 Task: Search one way flight ticket for 2 adults, 2 infants in seat and 1 infant on lap in first from Sioux Falls: Joe Foss Field to Springfield: Abraham Lincoln Capital Airport on 5-2-2023. Choice of flights is Sun country airlines. Number of bags: 3 checked bags. Price is upto 65000. Outbound departure time preference is 13:45.
Action: Mouse moved to (289, 118)
Screenshot: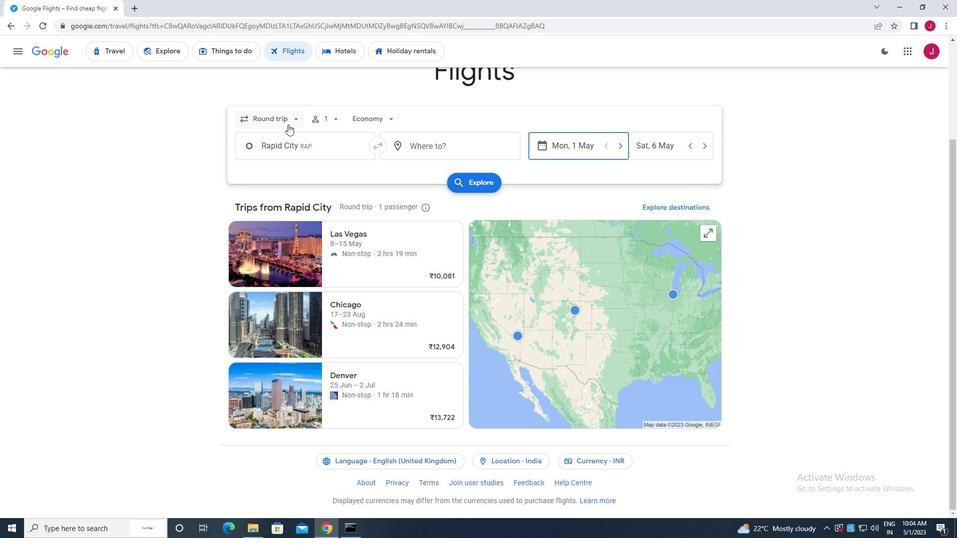 
Action: Mouse pressed left at (289, 118)
Screenshot: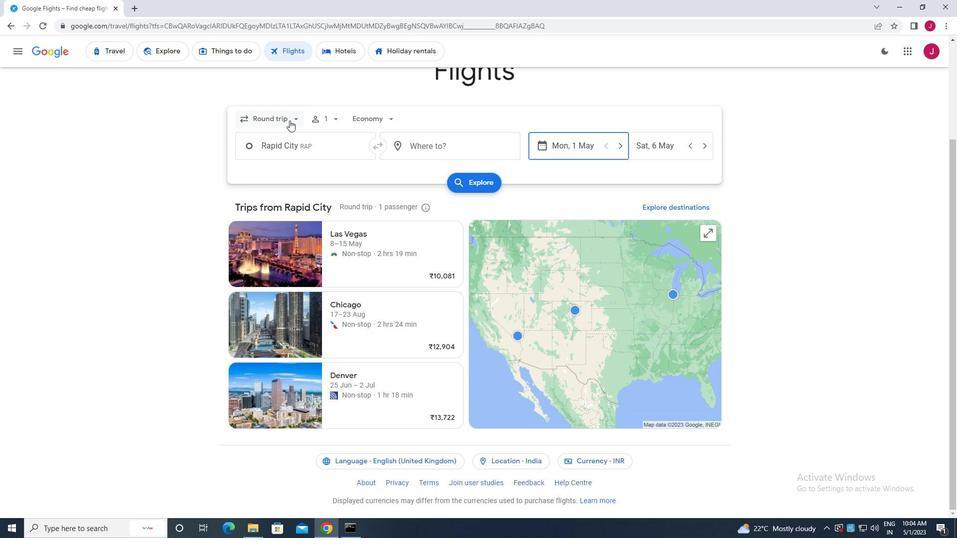 
Action: Mouse moved to (287, 163)
Screenshot: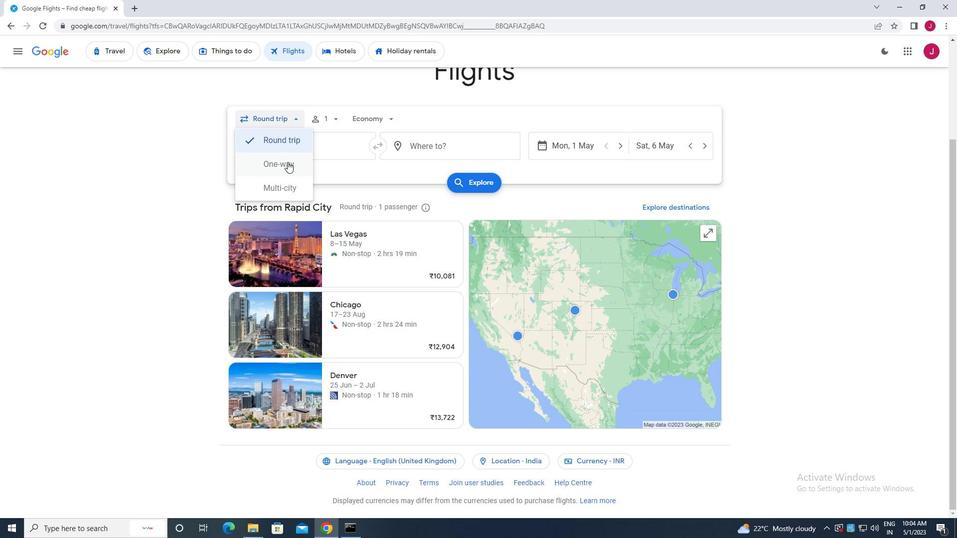 
Action: Mouse pressed left at (287, 163)
Screenshot: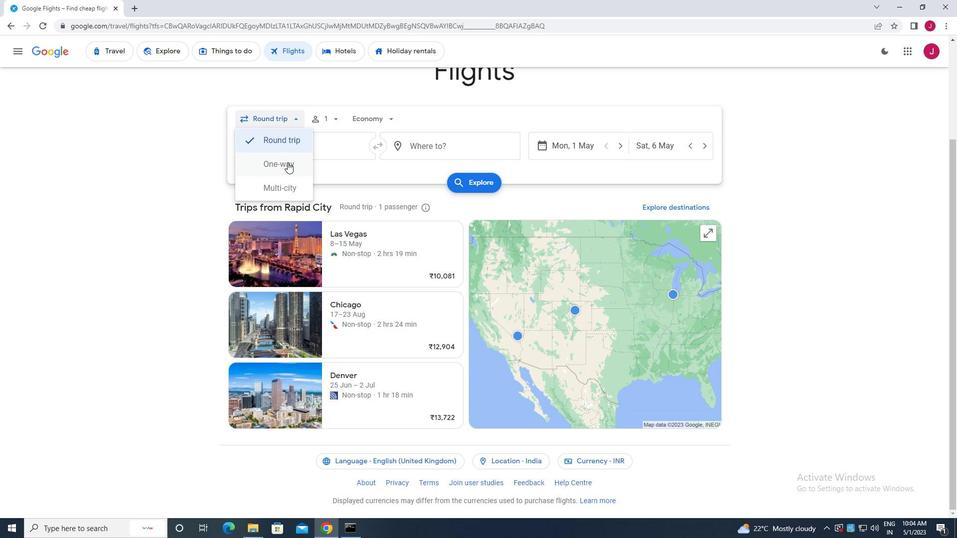 
Action: Mouse moved to (330, 115)
Screenshot: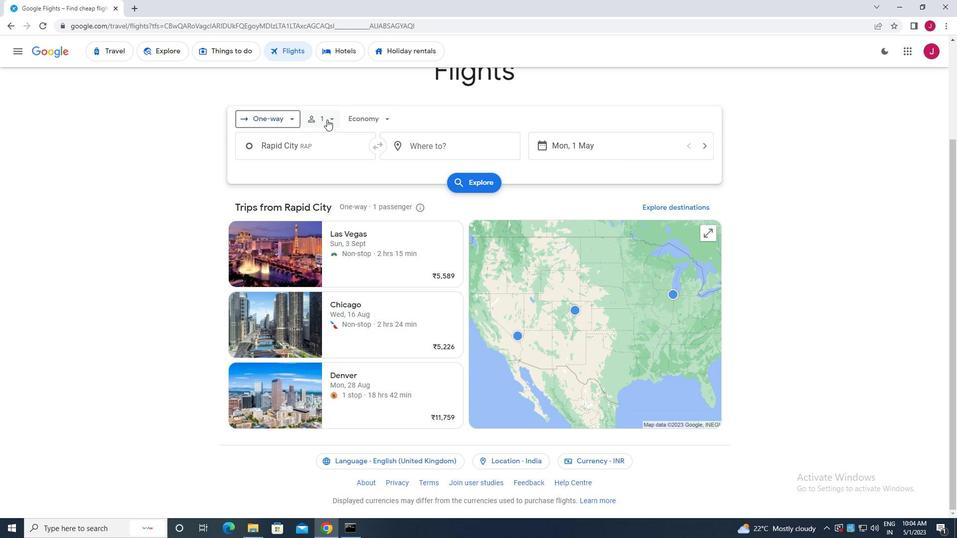 
Action: Mouse pressed left at (330, 115)
Screenshot: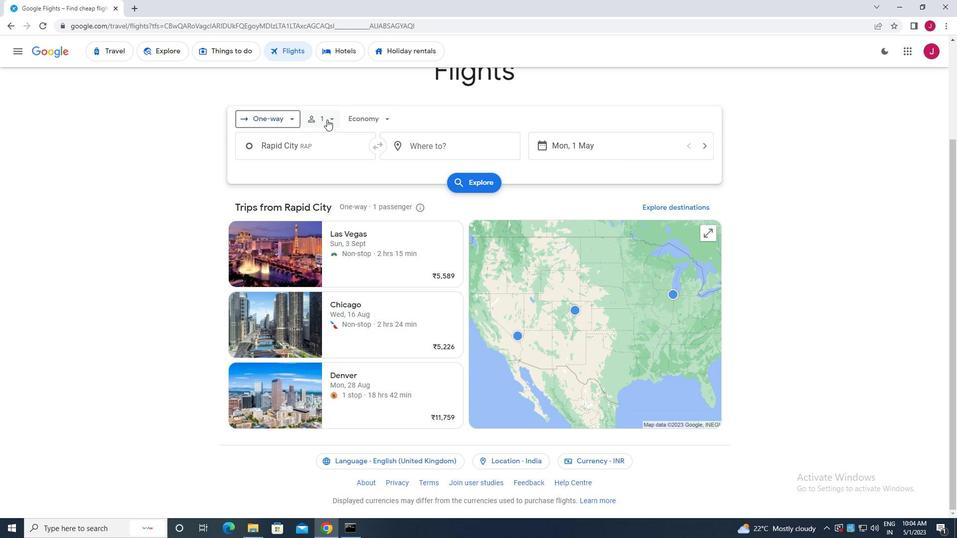 
Action: Mouse moved to (408, 146)
Screenshot: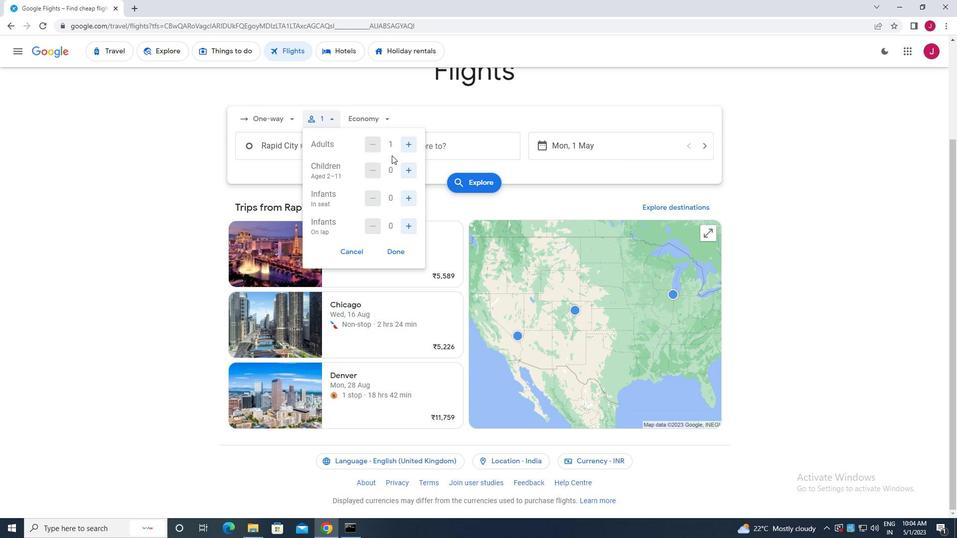 
Action: Mouse pressed left at (408, 146)
Screenshot: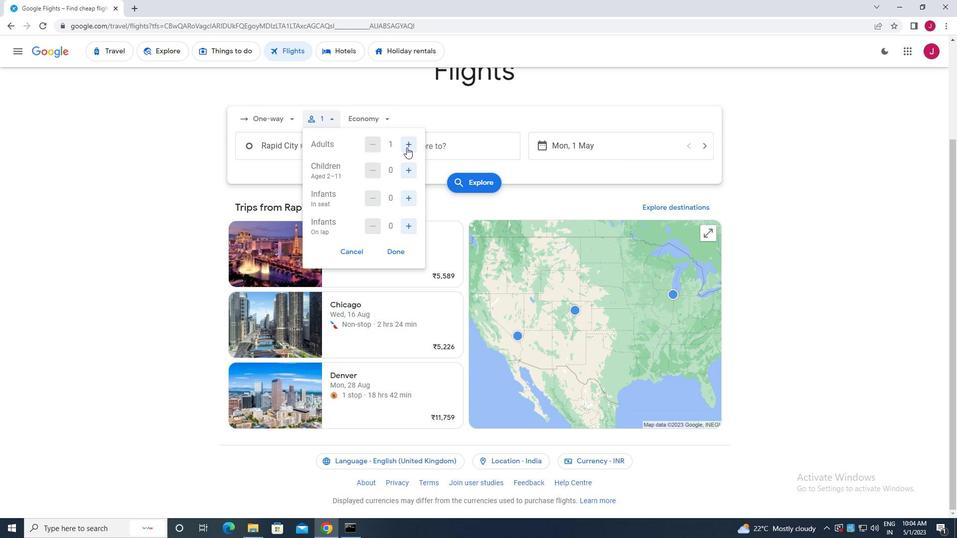 
Action: Mouse moved to (404, 199)
Screenshot: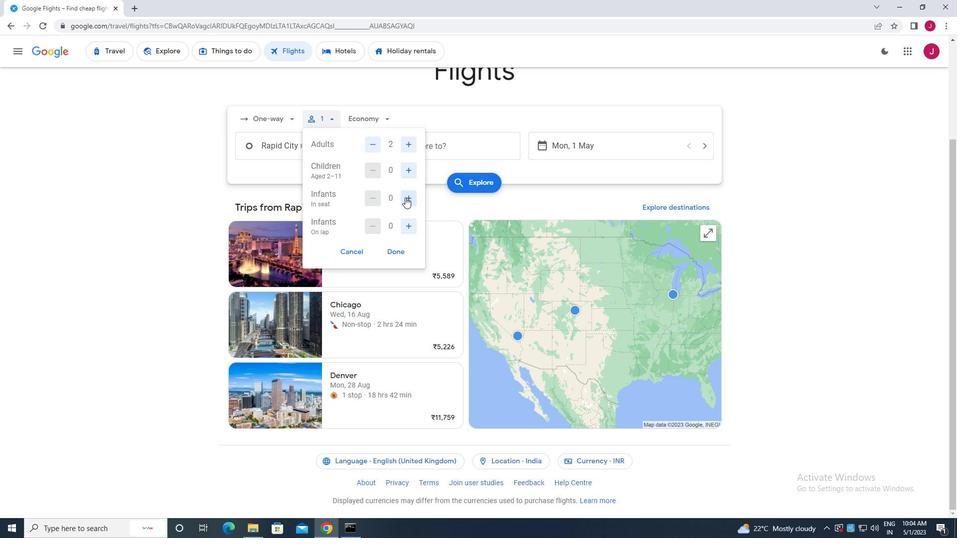 
Action: Mouse pressed left at (404, 199)
Screenshot: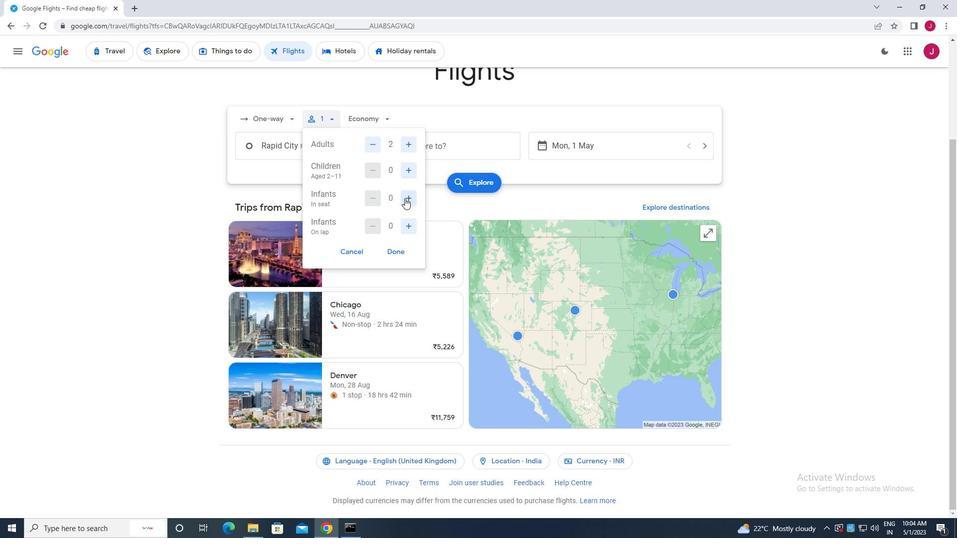 
Action: Mouse pressed left at (404, 199)
Screenshot: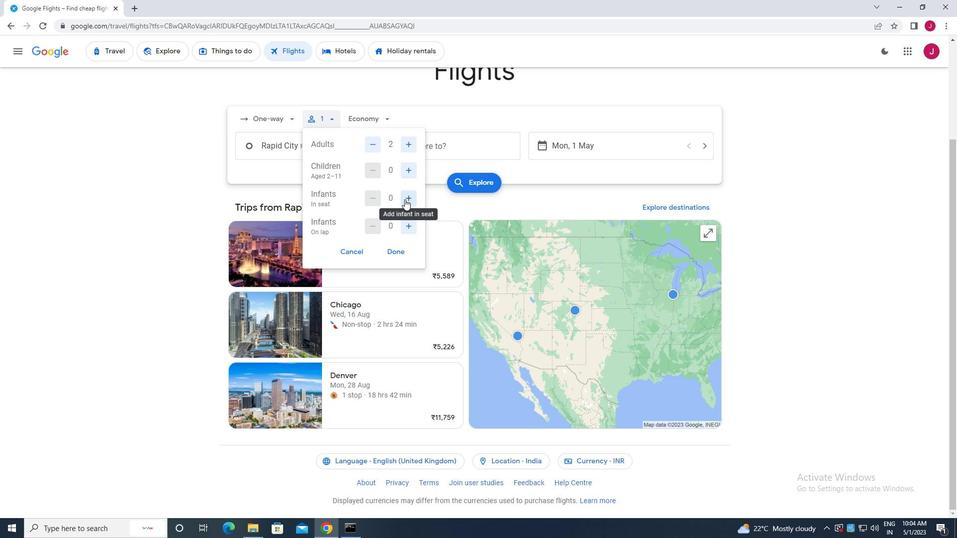 
Action: Mouse moved to (404, 226)
Screenshot: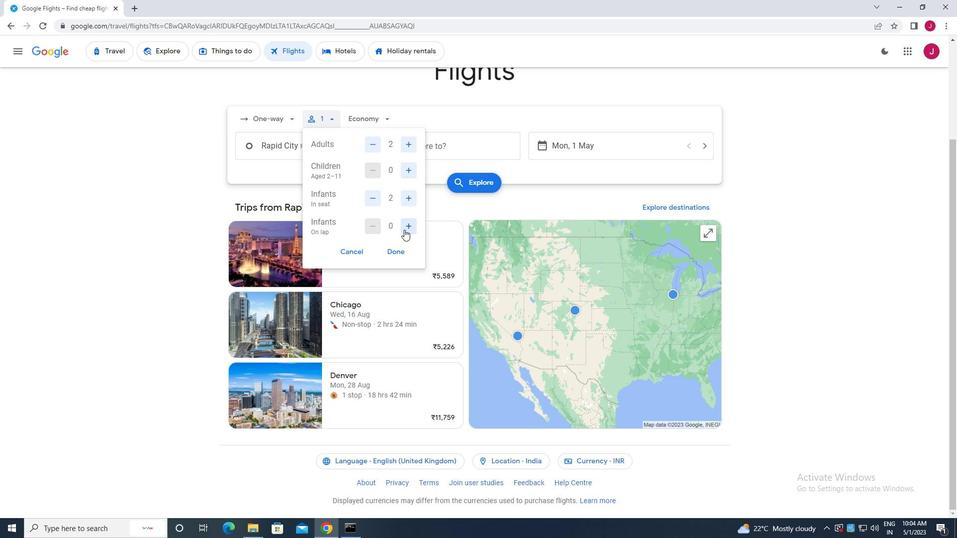 
Action: Mouse pressed left at (404, 226)
Screenshot: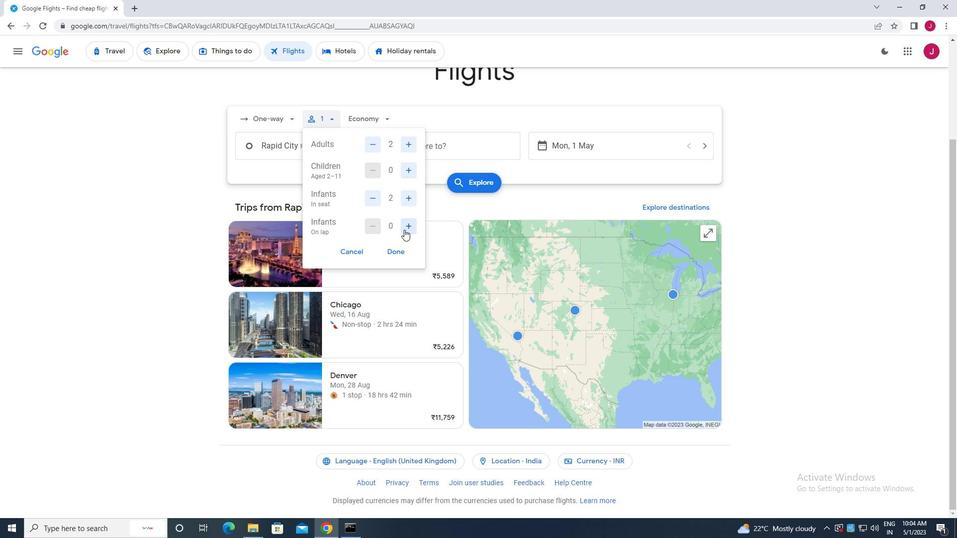 
Action: Mouse moved to (397, 251)
Screenshot: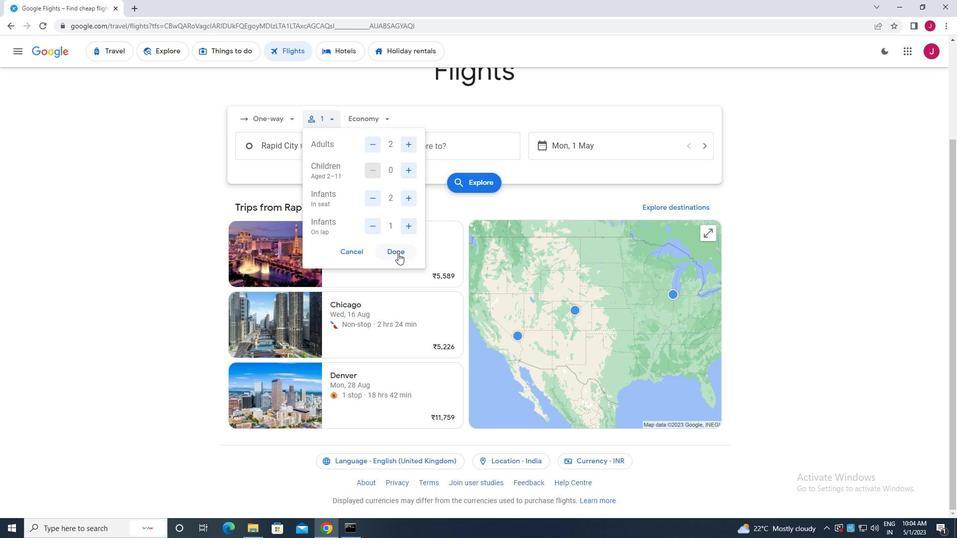 
Action: Mouse pressed left at (397, 251)
Screenshot: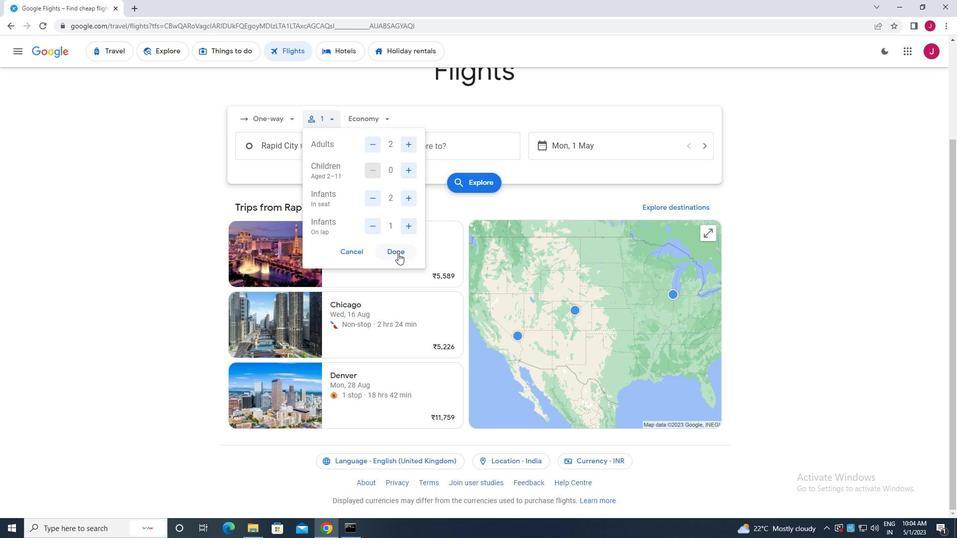 
Action: Mouse moved to (379, 116)
Screenshot: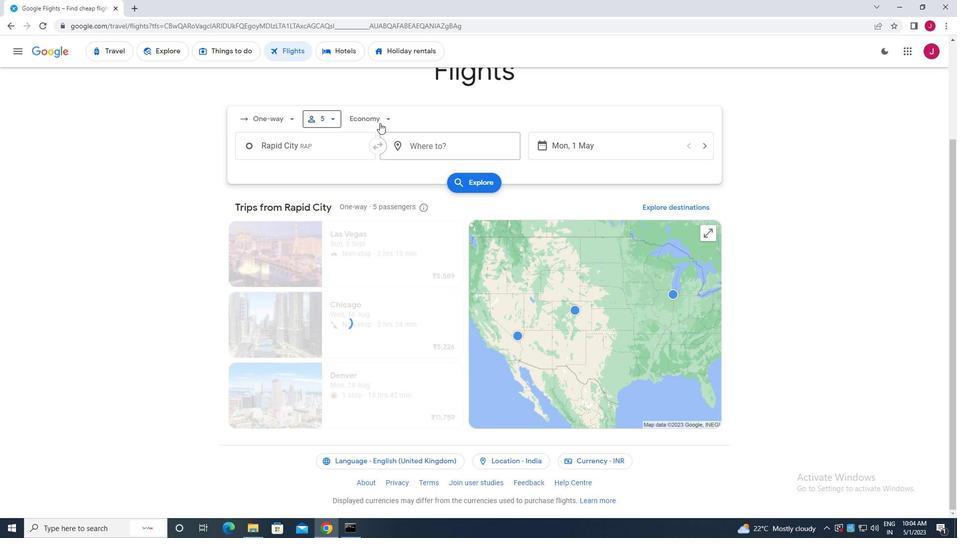 
Action: Mouse pressed left at (379, 116)
Screenshot: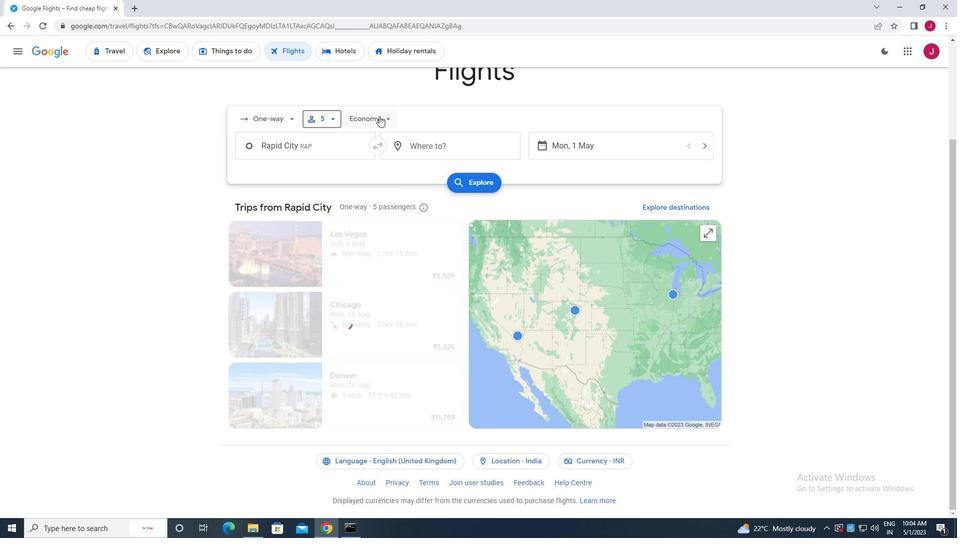 
Action: Mouse moved to (385, 210)
Screenshot: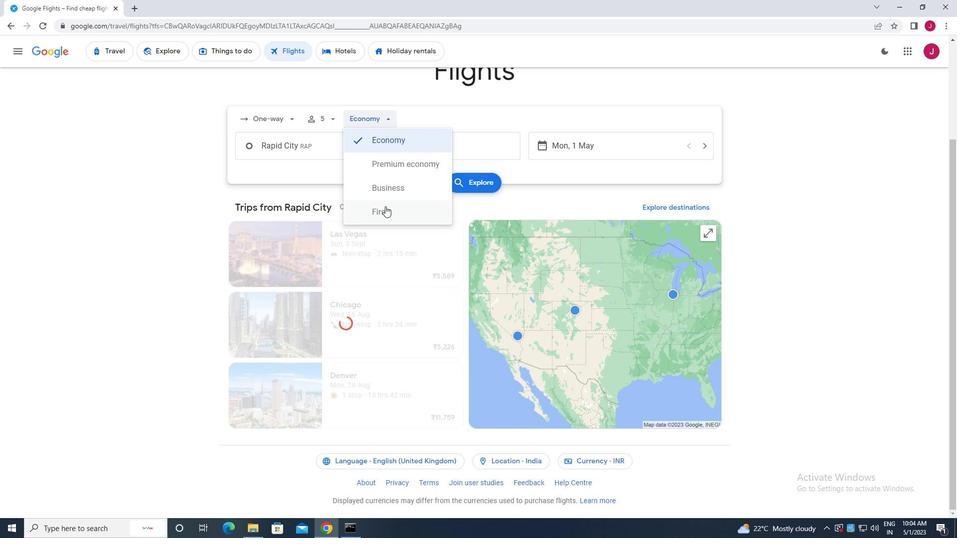 
Action: Mouse pressed left at (385, 210)
Screenshot: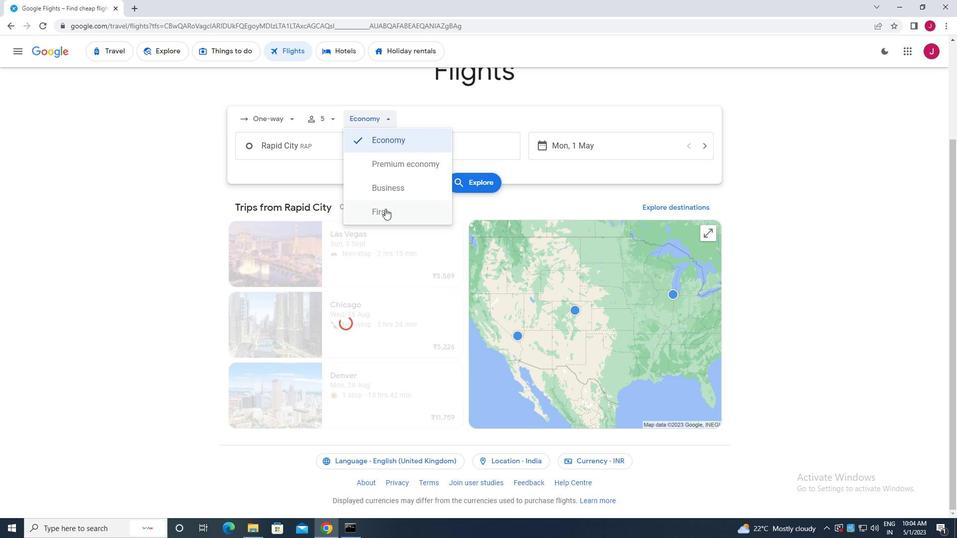 
Action: Mouse moved to (328, 148)
Screenshot: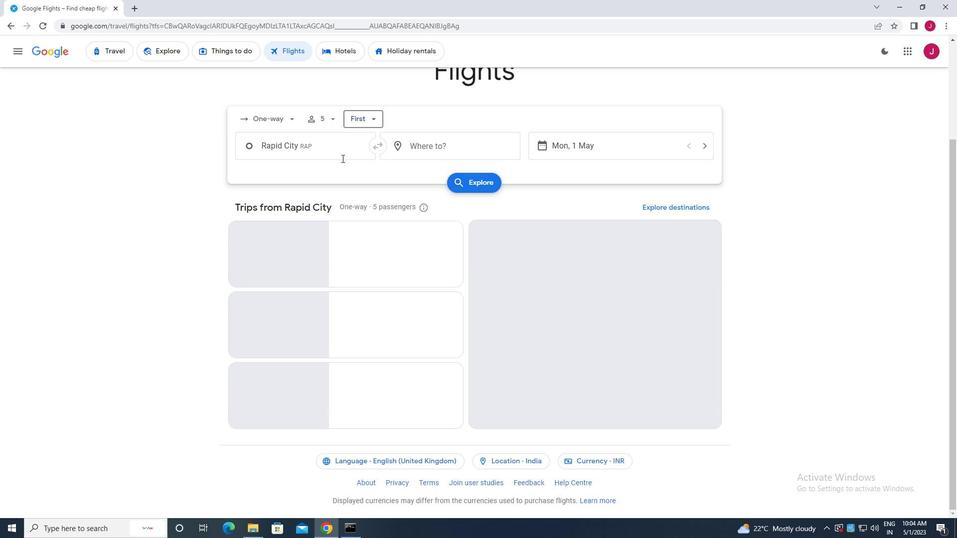 
Action: Mouse pressed left at (328, 148)
Screenshot: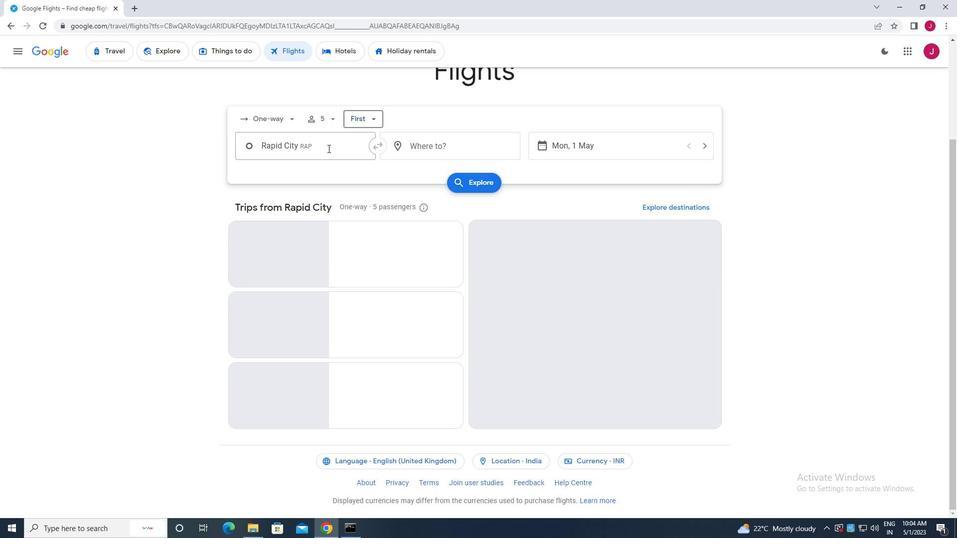 
Action: Key pressed joe<Key.space>foss
Screenshot: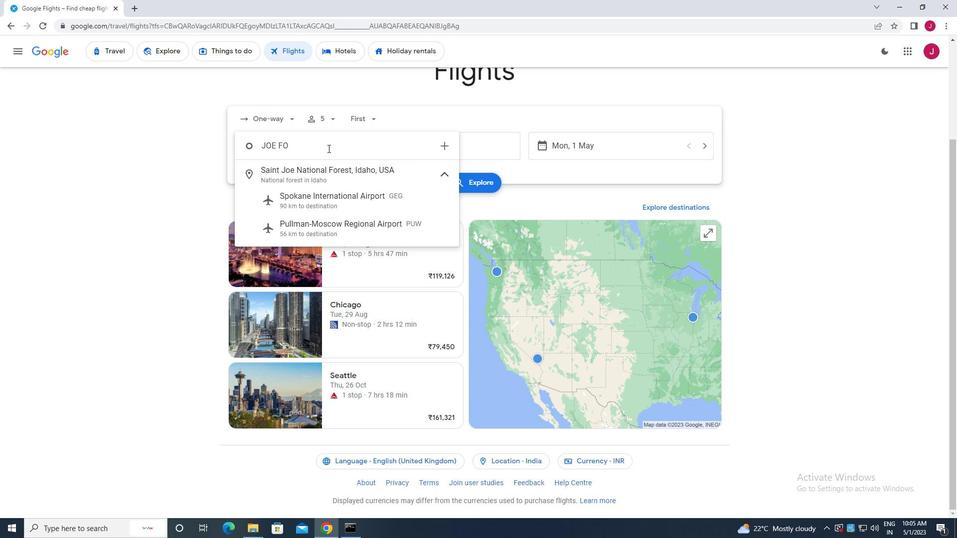 
Action: Mouse moved to (328, 148)
Screenshot: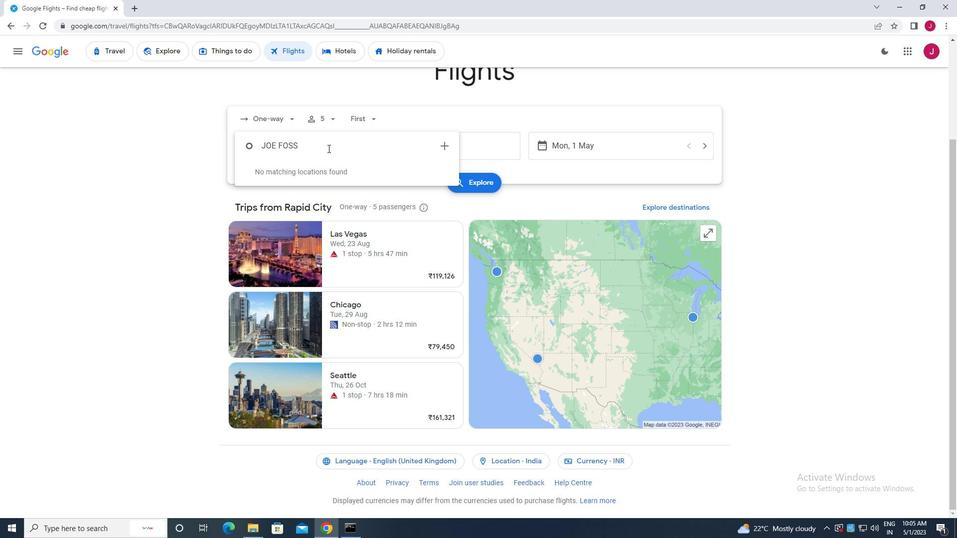 
Action: Key pressed <Key.backspace><Key.backspace><Key.backspace><Key.backspace><Key.backspace><Key.backspace><Key.backspace><Key.backspace>sioux
Screenshot: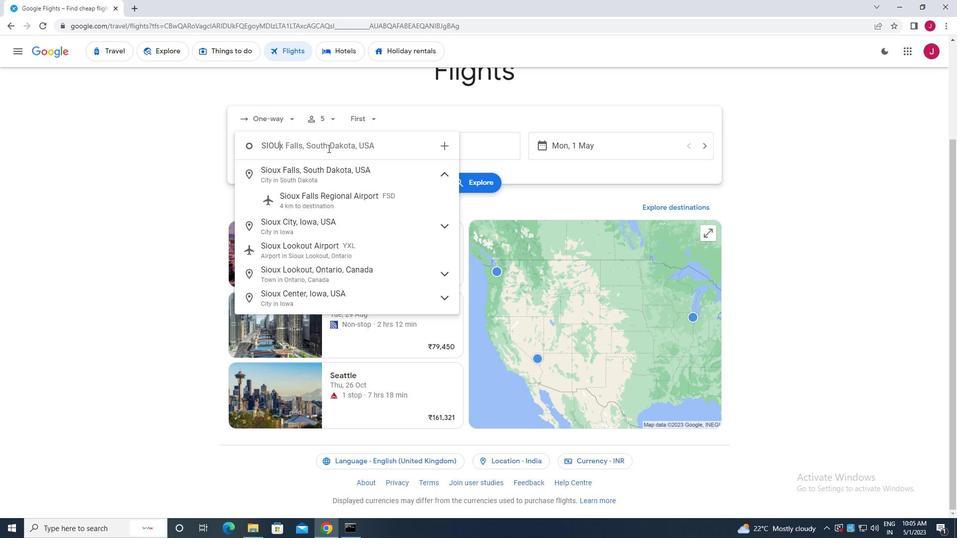 
Action: Mouse moved to (341, 201)
Screenshot: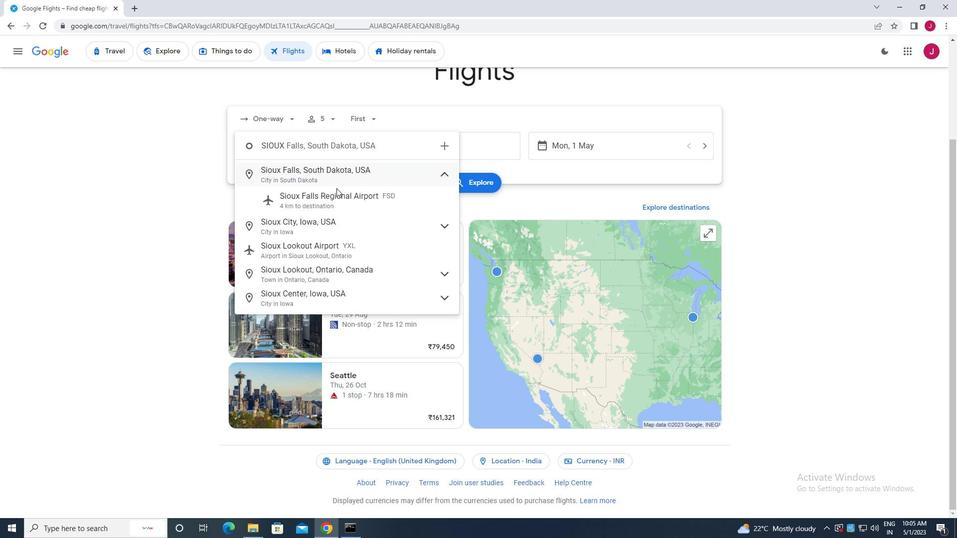 
Action: Mouse pressed left at (341, 201)
Screenshot: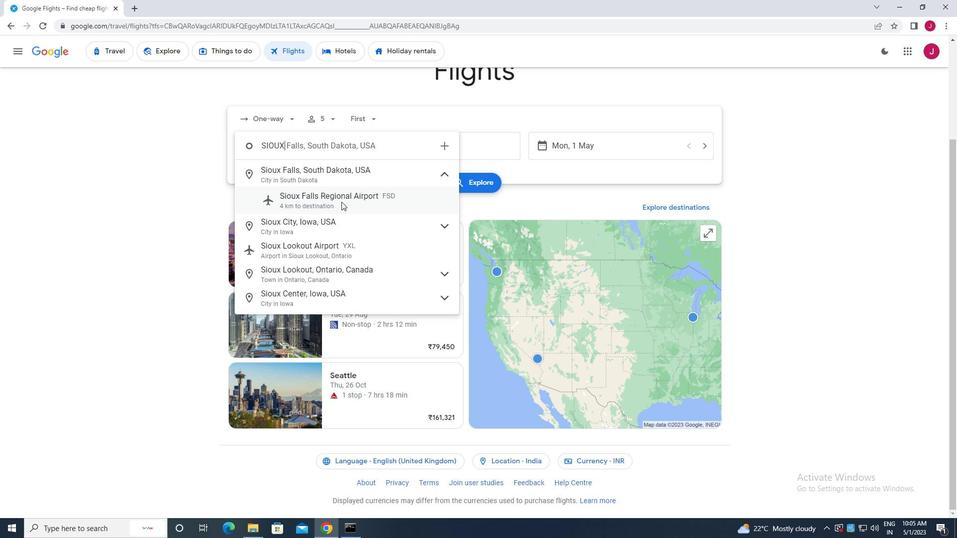 
Action: Mouse moved to (447, 149)
Screenshot: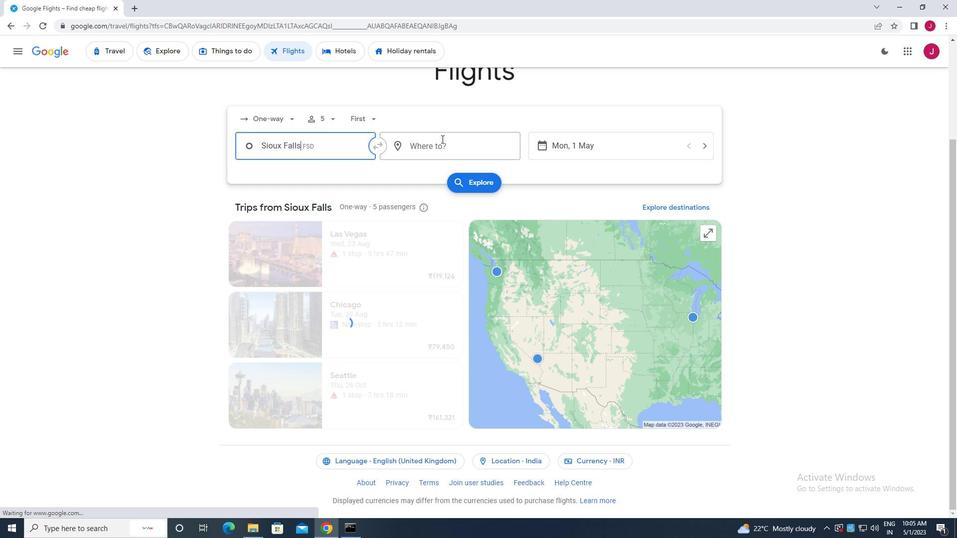 
Action: Mouse pressed left at (447, 149)
Screenshot: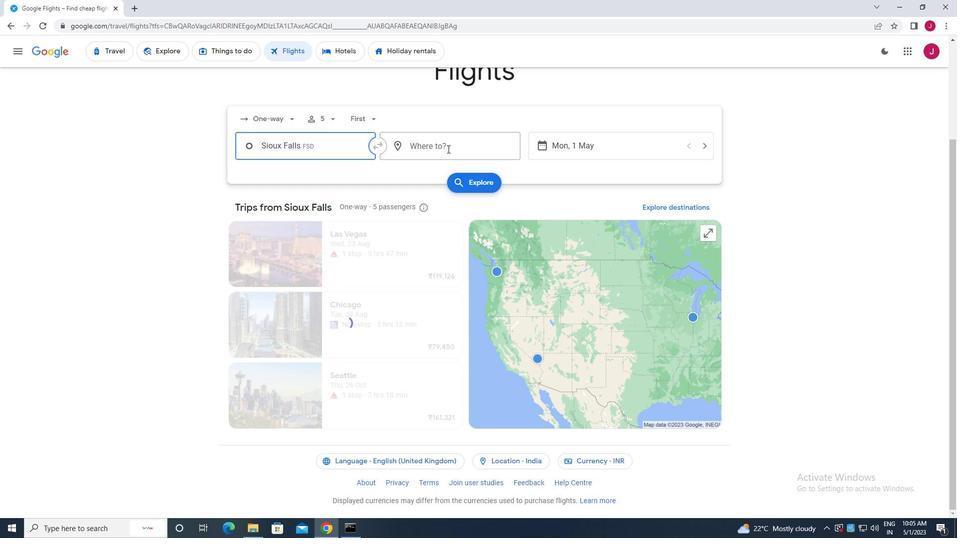 
Action: Mouse moved to (447, 148)
Screenshot: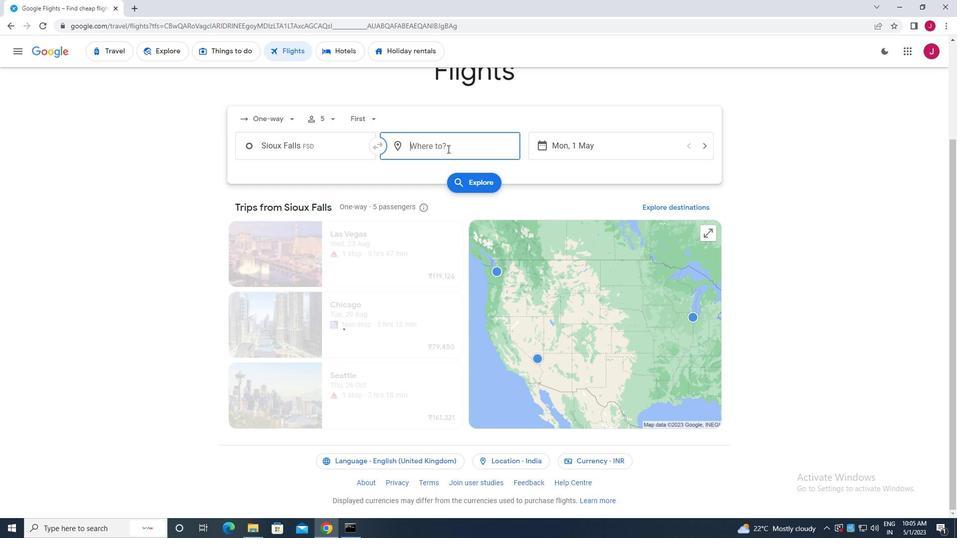
Action: Key pressed springf
Screenshot: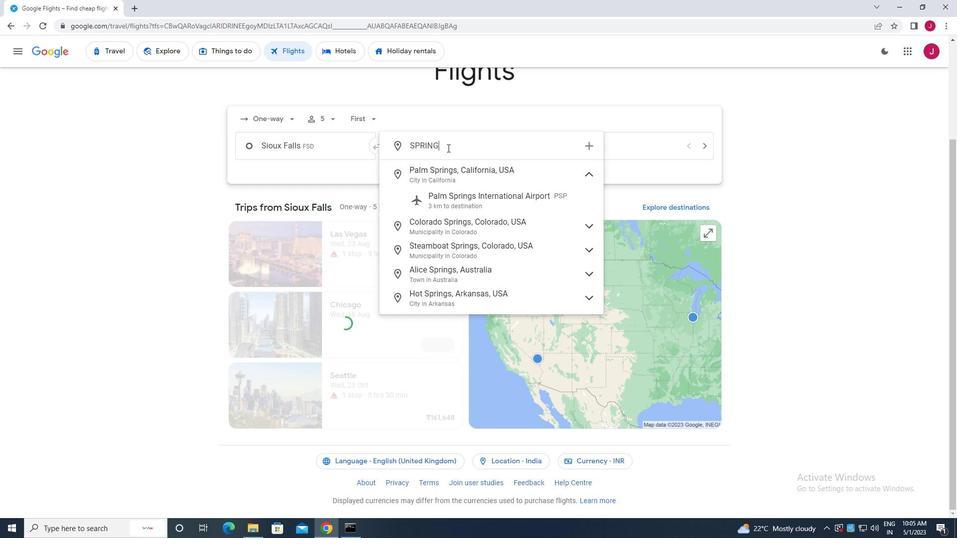 
Action: Mouse moved to (481, 229)
Screenshot: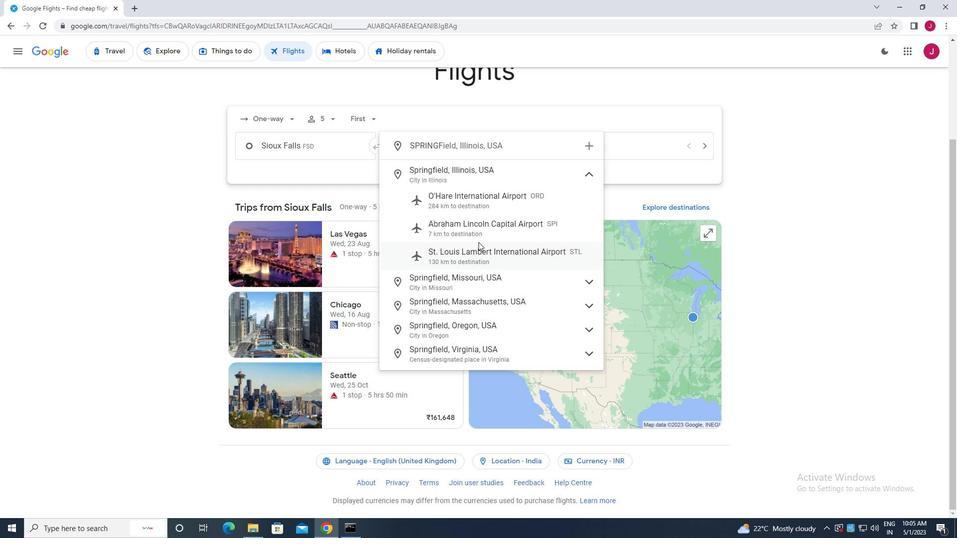 
Action: Mouse pressed left at (481, 229)
Screenshot: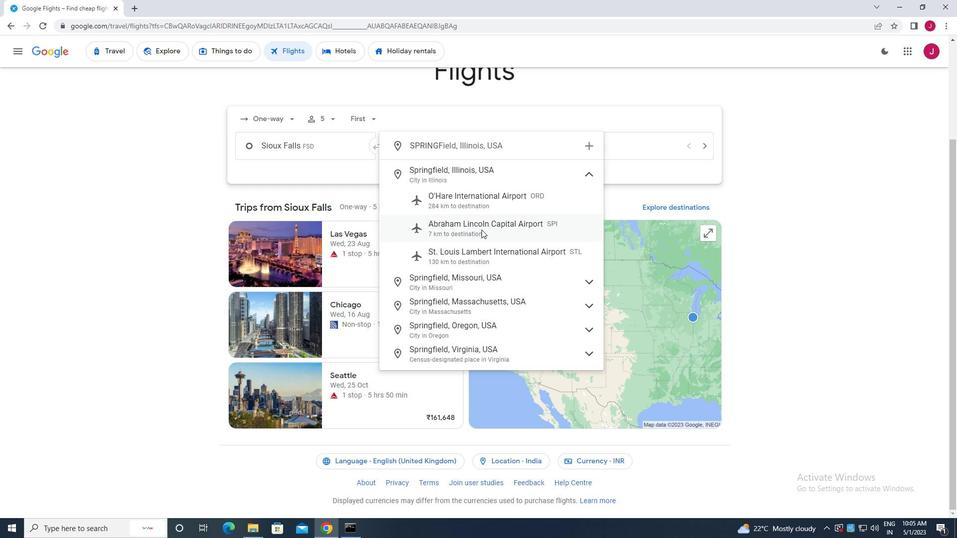 
Action: Mouse moved to (583, 152)
Screenshot: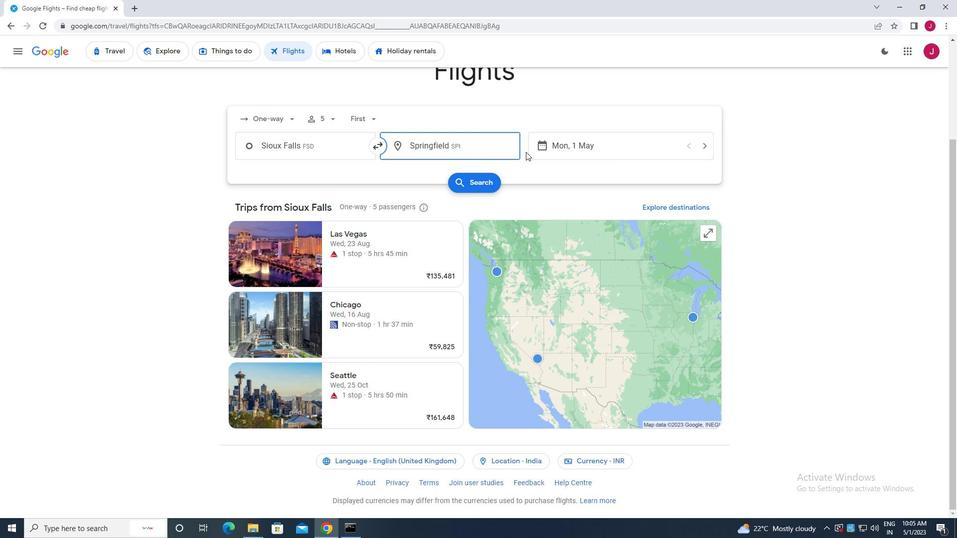 
Action: Mouse pressed left at (583, 152)
Screenshot: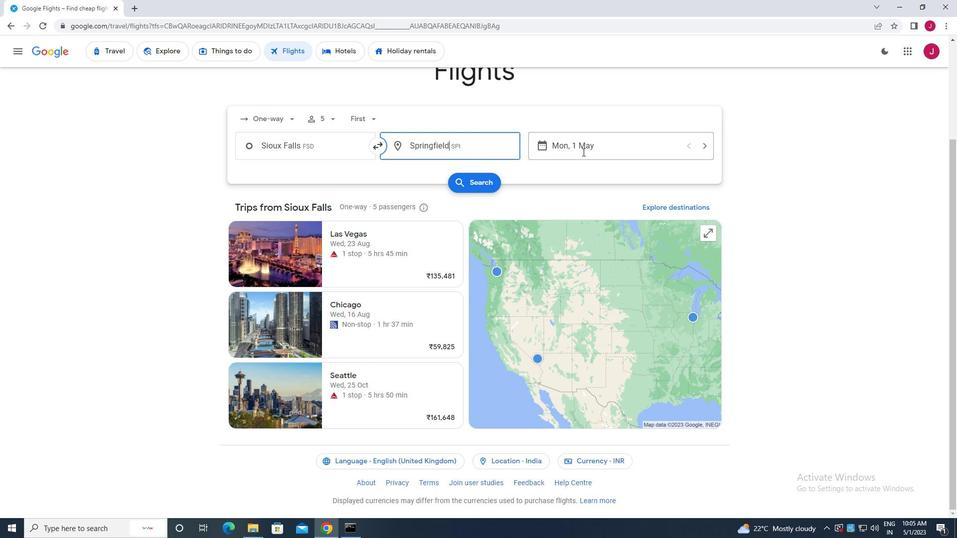 
Action: Mouse moved to (411, 226)
Screenshot: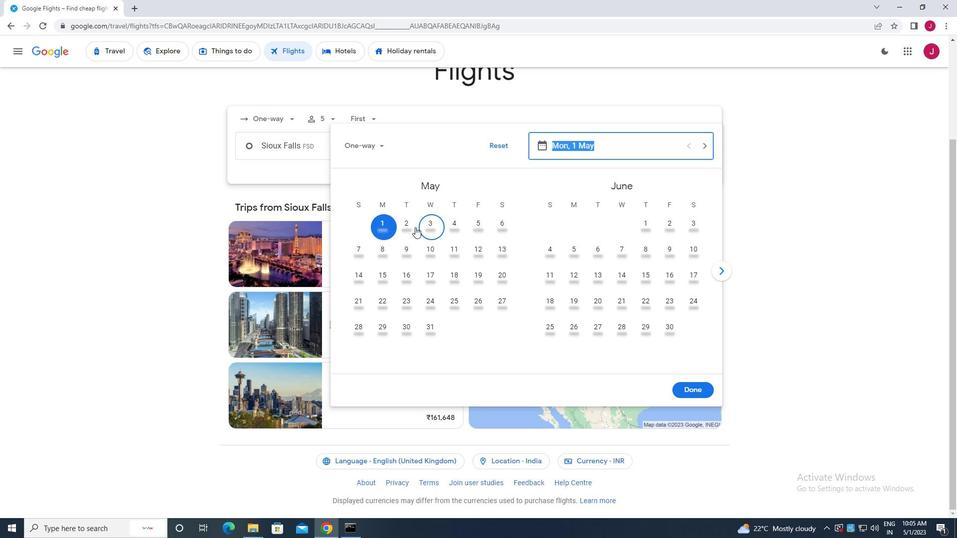 
Action: Mouse pressed left at (411, 226)
Screenshot: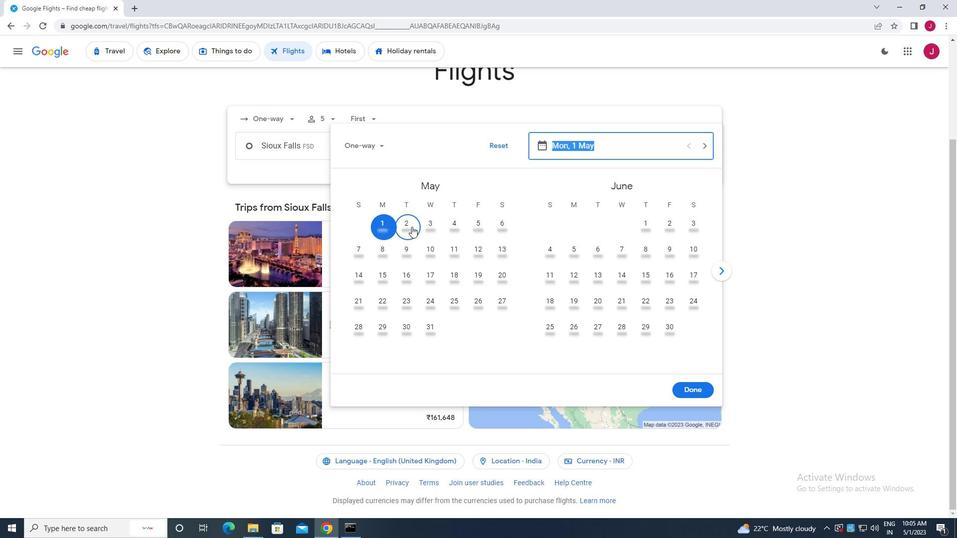 
Action: Mouse moved to (696, 391)
Screenshot: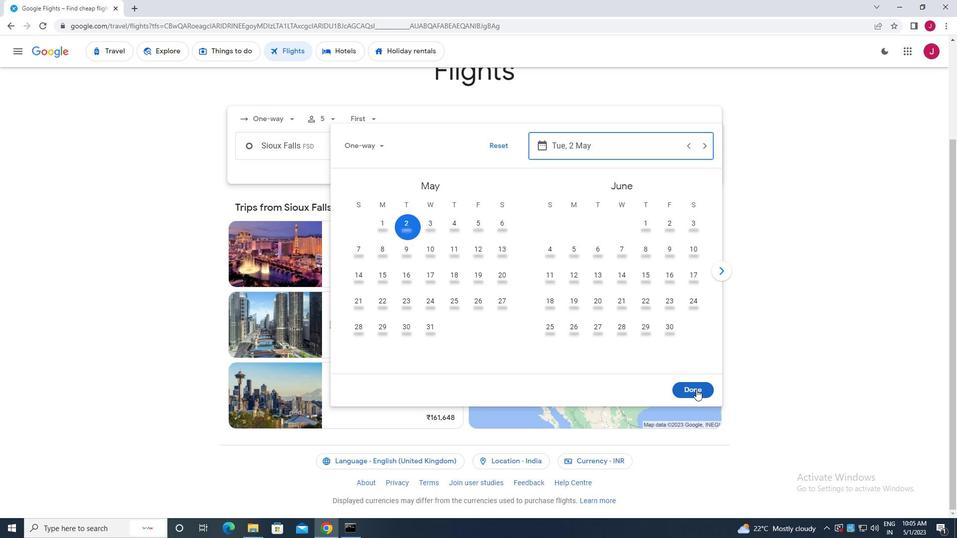 
Action: Mouse pressed left at (696, 391)
Screenshot: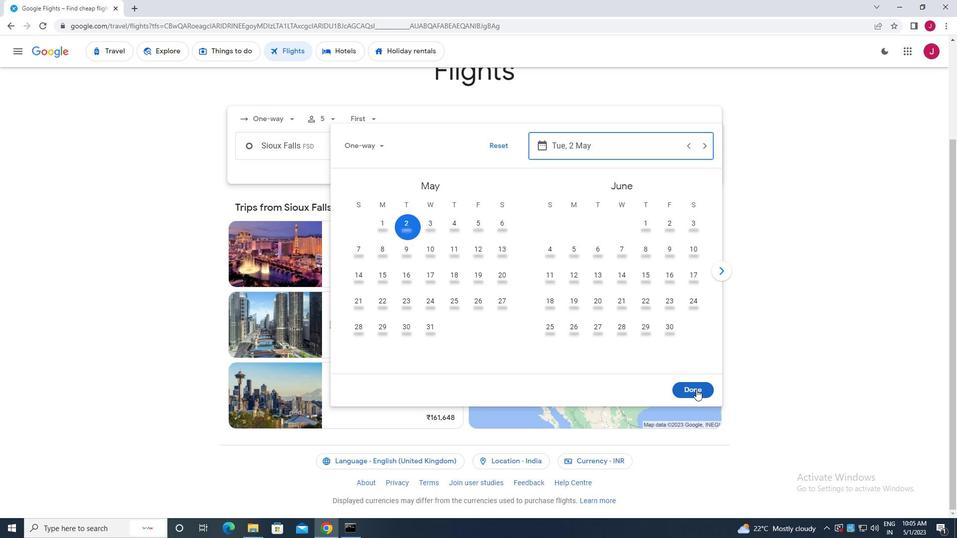 
Action: Mouse moved to (471, 183)
Screenshot: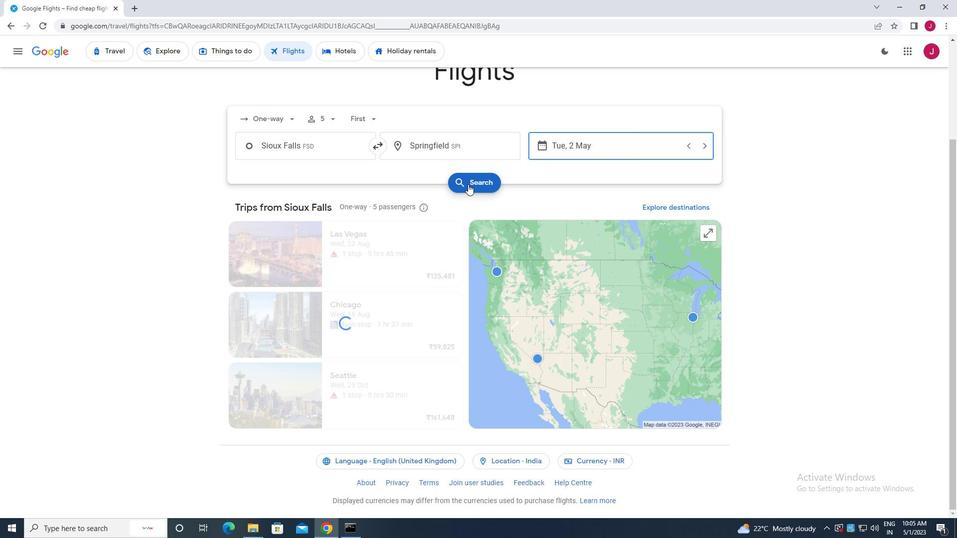 
Action: Mouse pressed left at (471, 183)
Screenshot: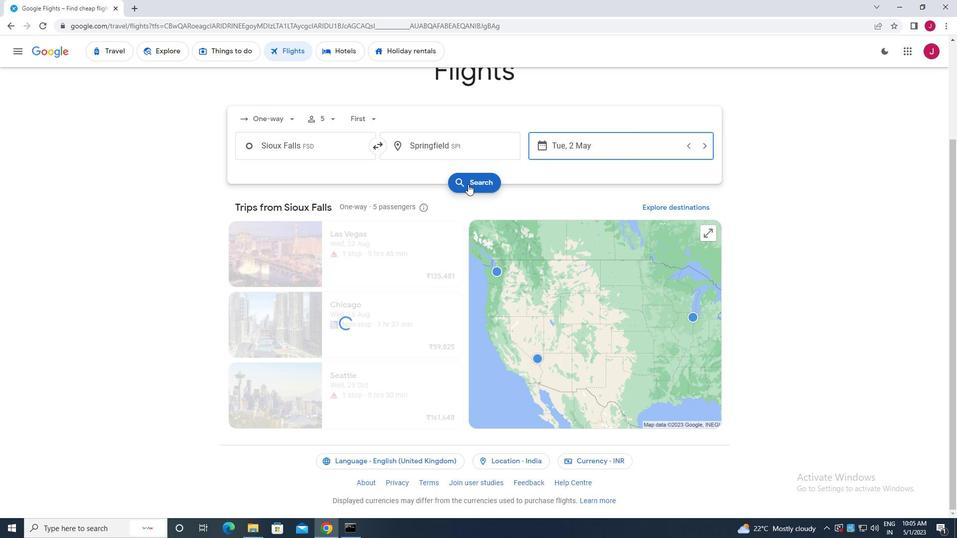 
Action: Mouse moved to (256, 142)
Screenshot: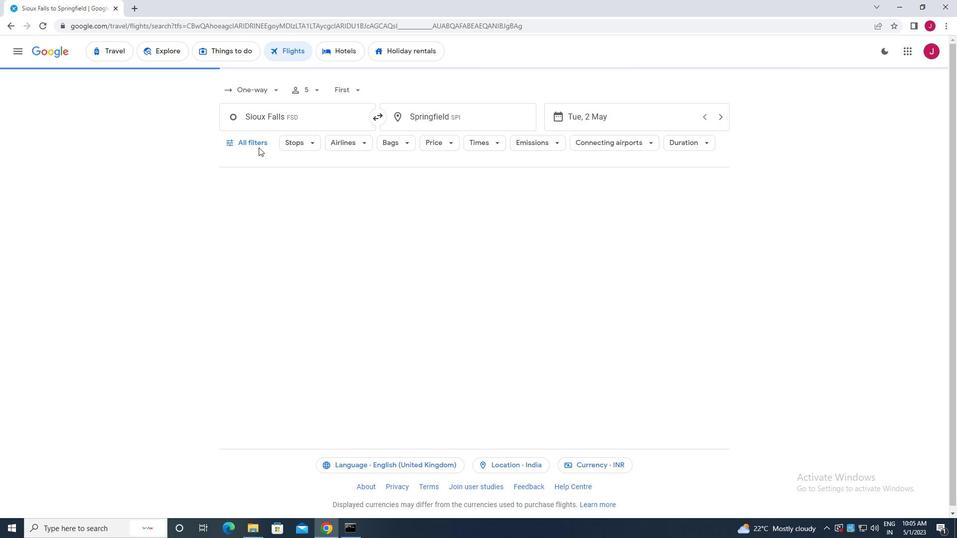 
Action: Mouse pressed left at (256, 142)
Screenshot: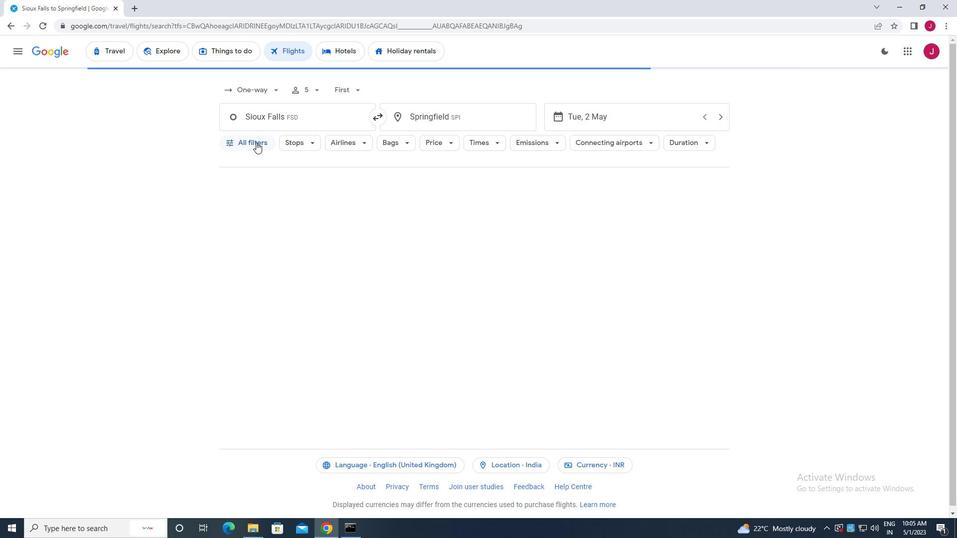 
Action: Mouse moved to (317, 244)
Screenshot: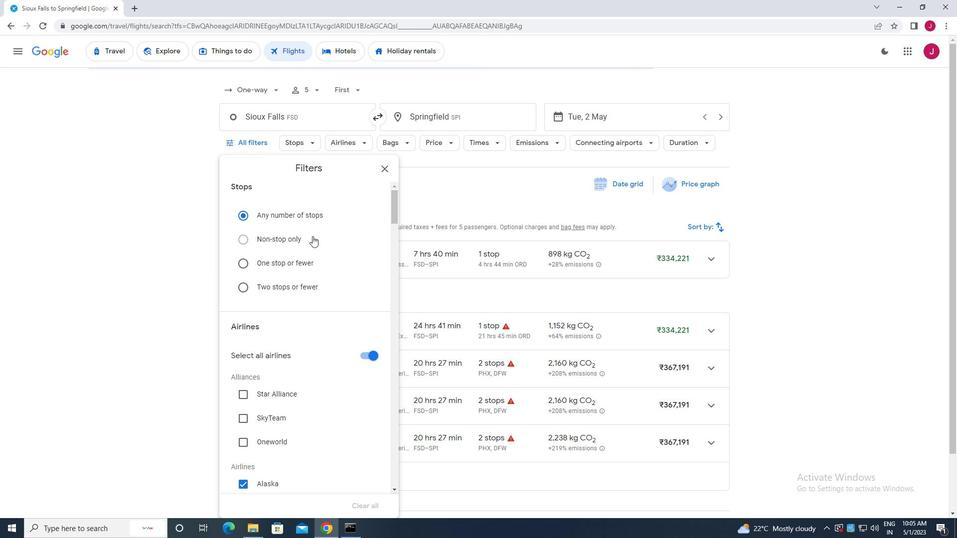 
Action: Mouse scrolled (317, 243) with delta (0, 0)
Screenshot: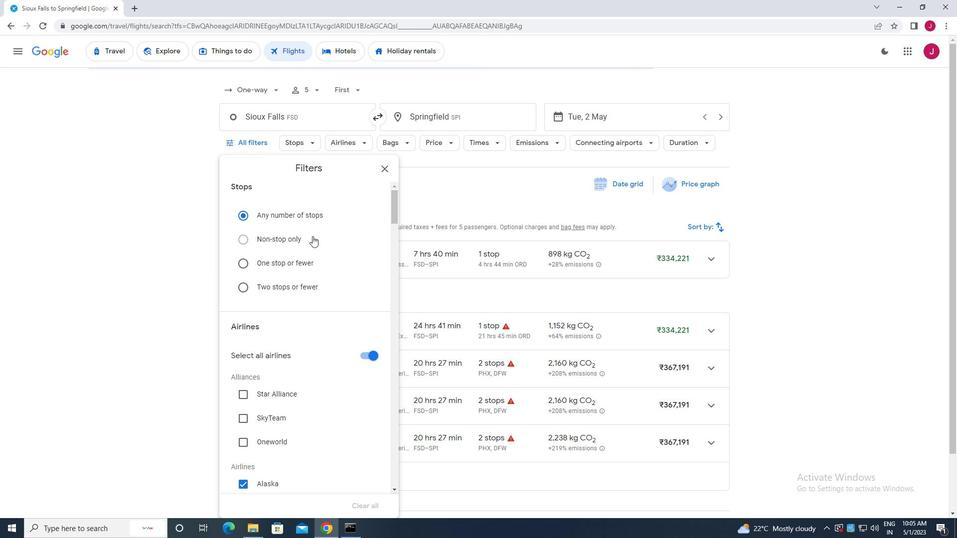
Action: Mouse scrolled (317, 243) with delta (0, 0)
Screenshot: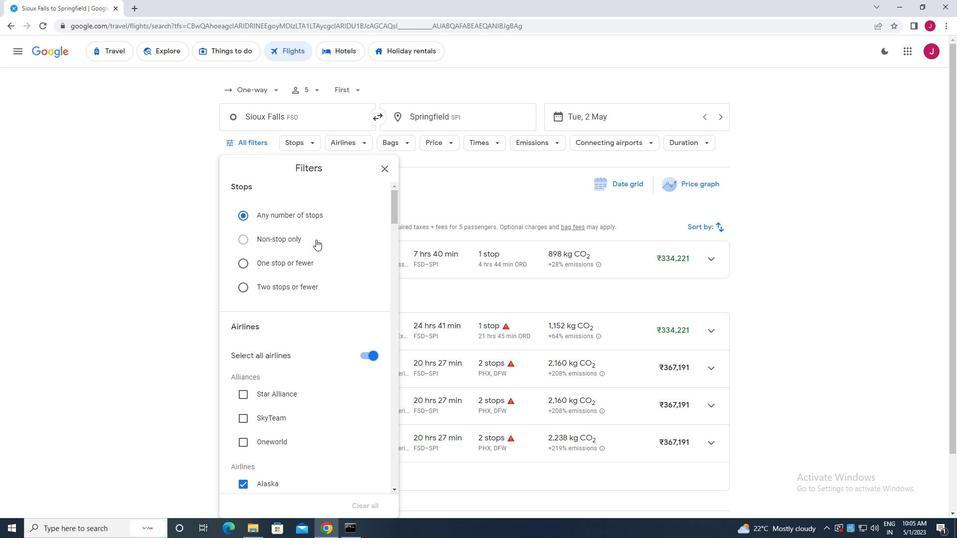 
Action: Mouse moved to (364, 257)
Screenshot: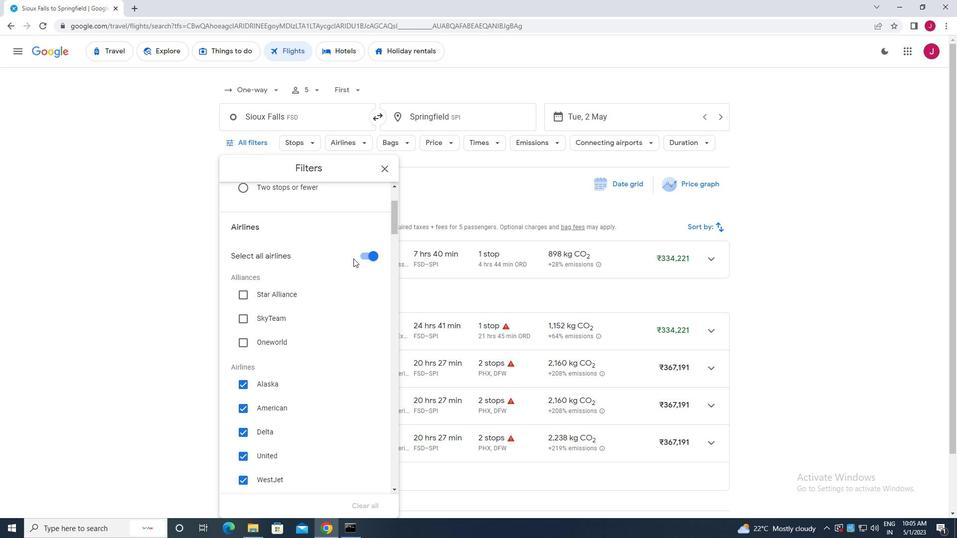 
Action: Mouse pressed left at (364, 257)
Screenshot: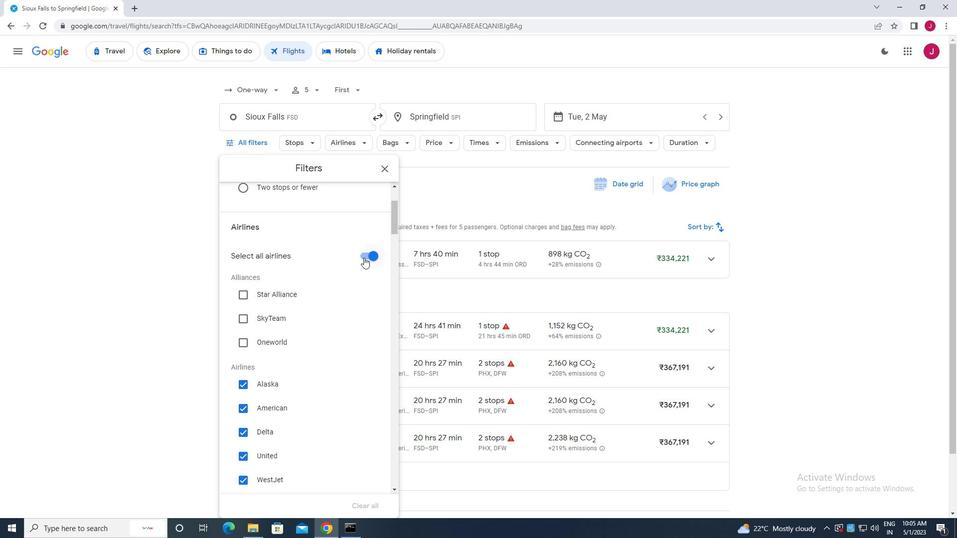 
Action: Mouse moved to (295, 284)
Screenshot: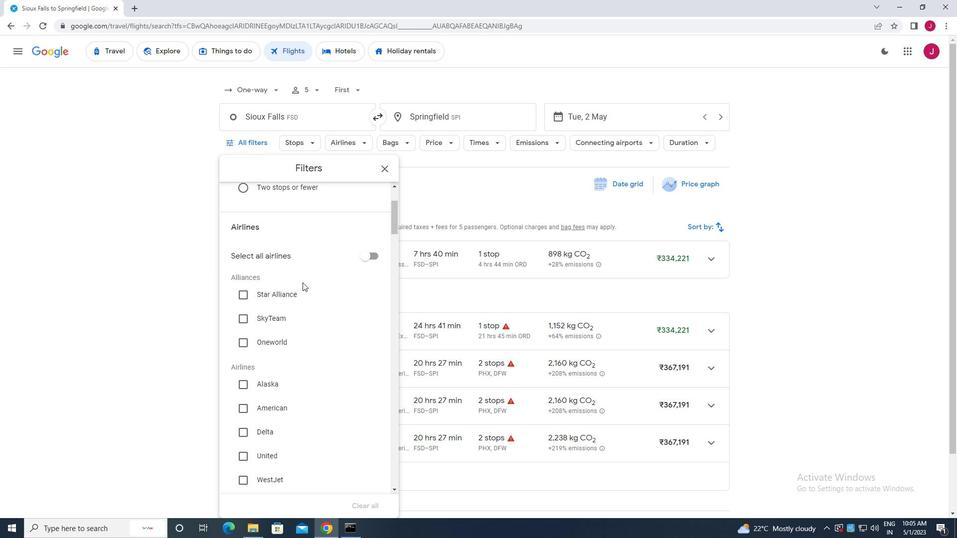 
Action: Mouse scrolled (295, 284) with delta (0, 0)
Screenshot: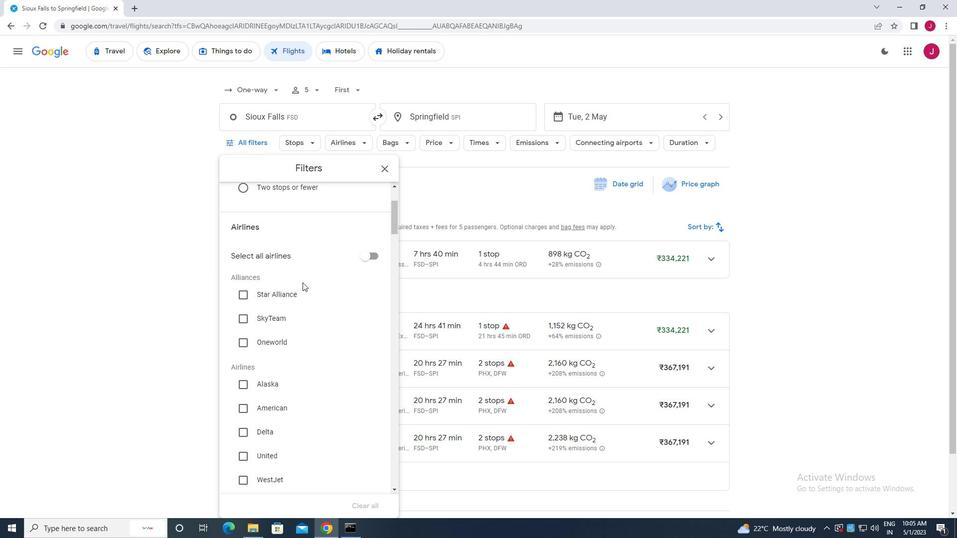 
Action: Mouse moved to (295, 284)
Screenshot: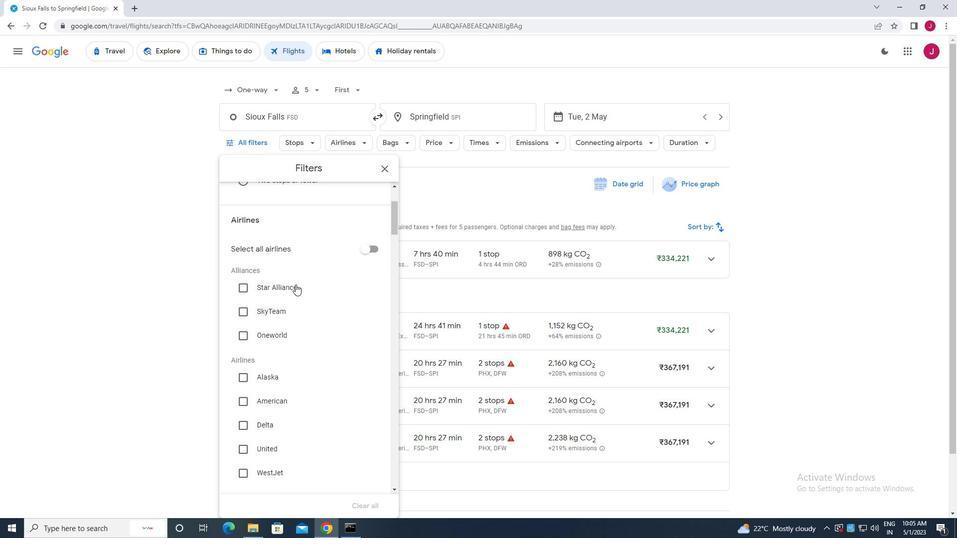 
Action: Mouse scrolled (295, 284) with delta (0, 0)
Screenshot: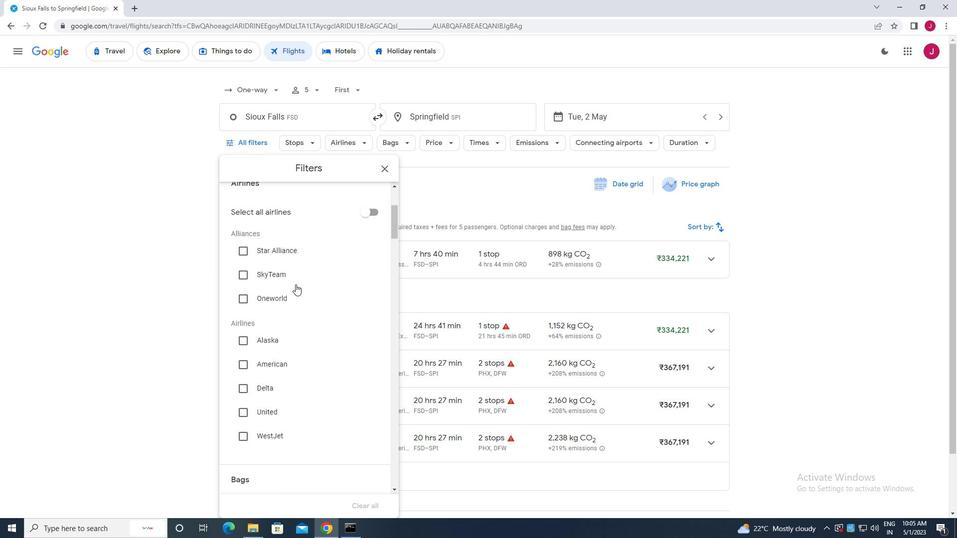 
Action: Mouse moved to (305, 235)
Screenshot: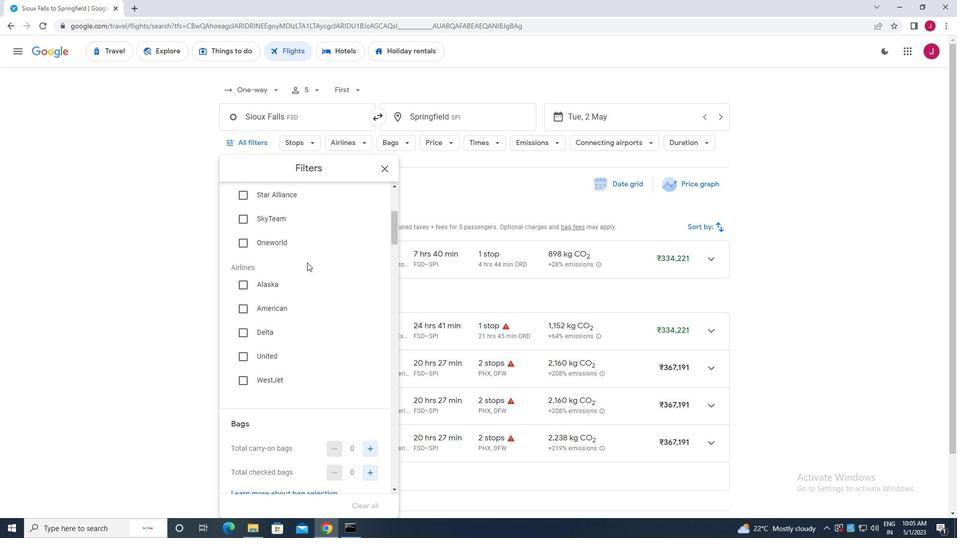 
Action: Mouse scrolled (305, 234) with delta (0, 0)
Screenshot: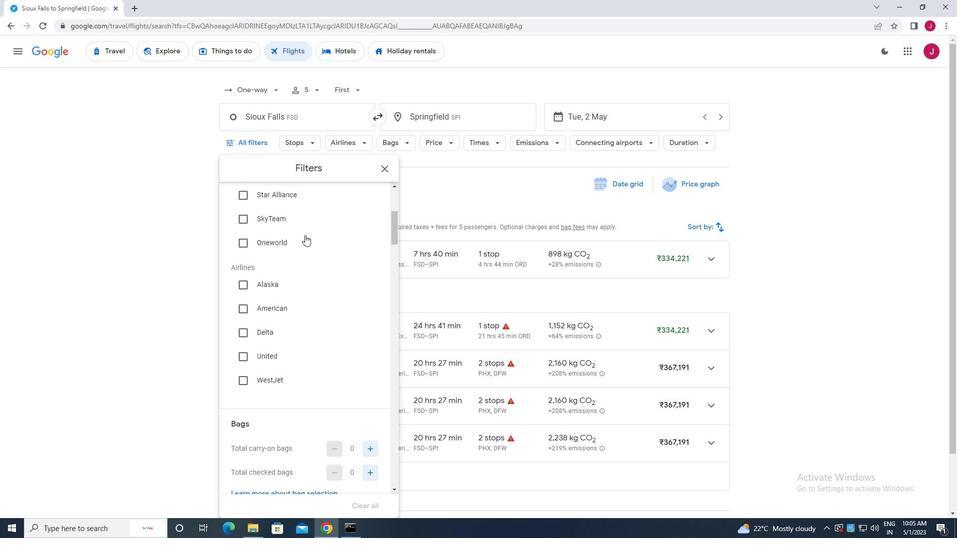 
Action: Mouse scrolled (305, 234) with delta (0, 0)
Screenshot: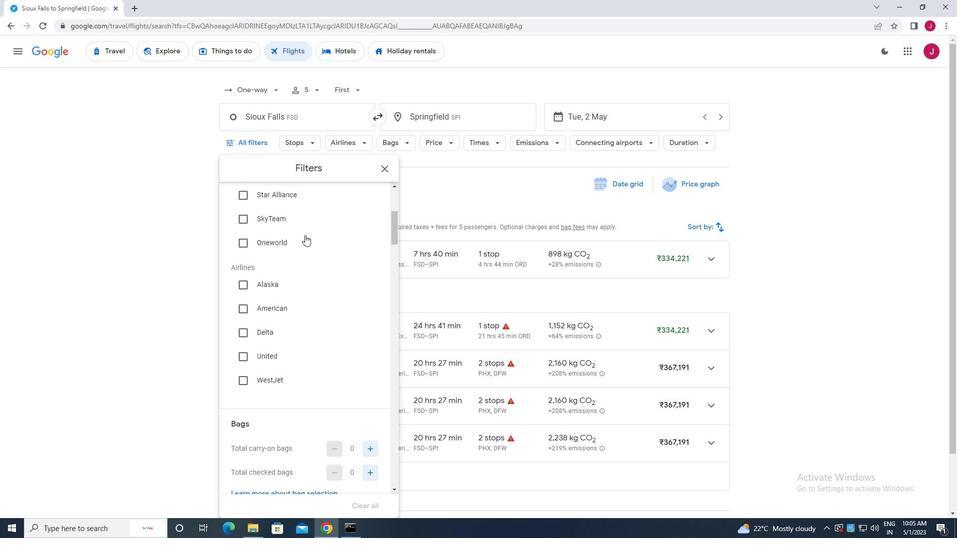 
Action: Mouse scrolled (305, 234) with delta (0, 0)
Screenshot: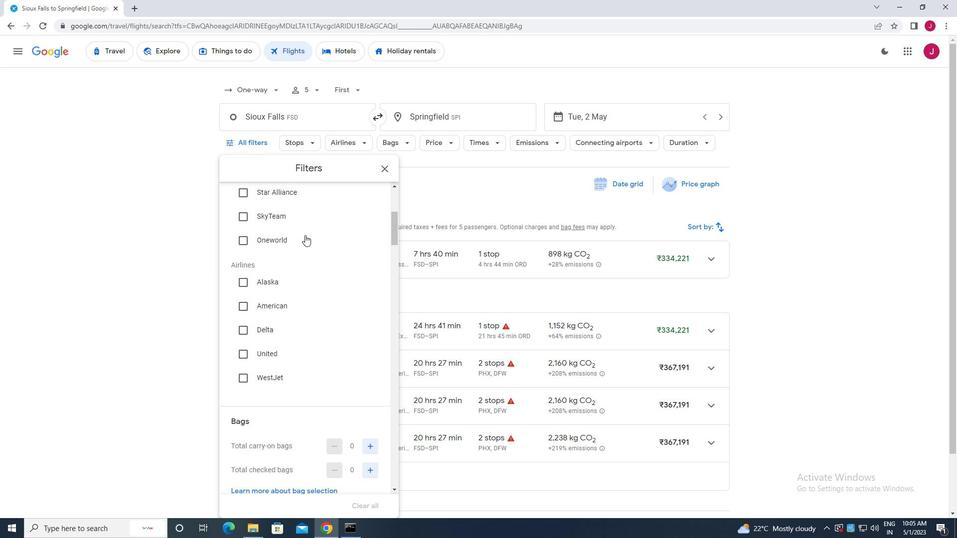 
Action: Mouse moved to (305, 235)
Screenshot: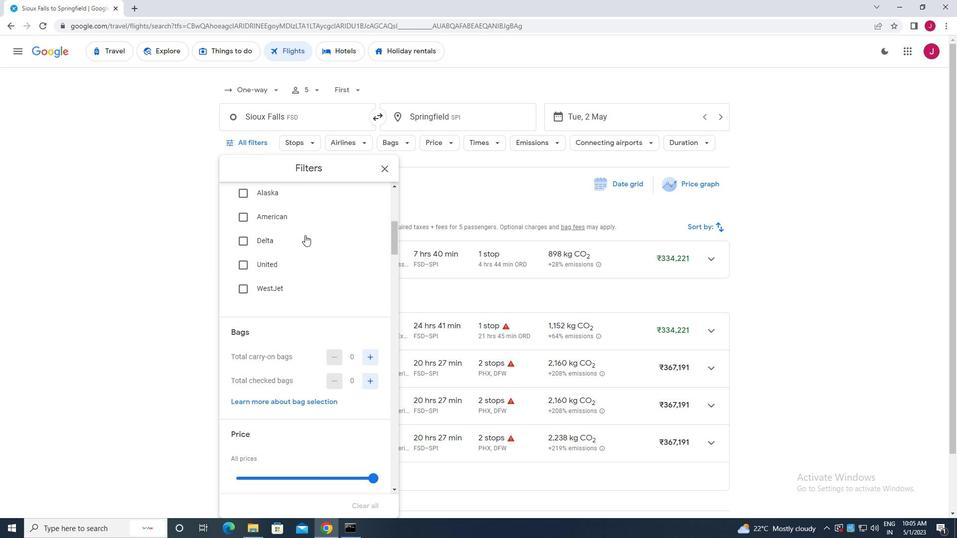 
Action: Mouse scrolled (305, 234) with delta (0, 0)
Screenshot: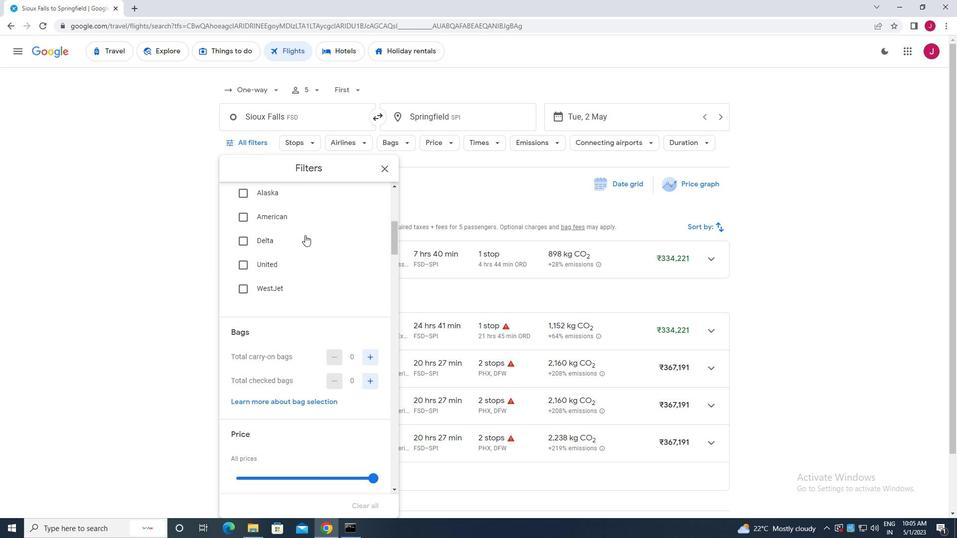 
Action: Mouse moved to (368, 271)
Screenshot: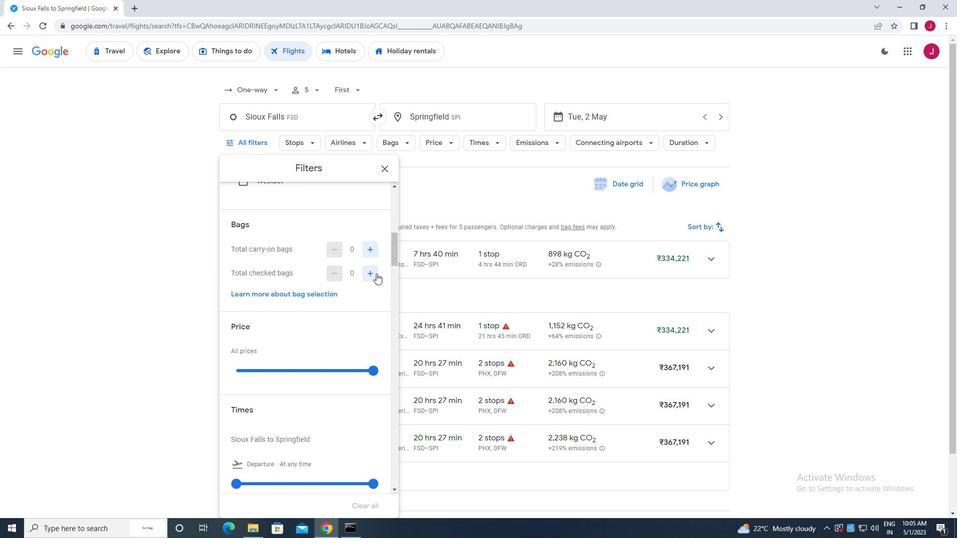
Action: Mouse pressed left at (368, 271)
Screenshot: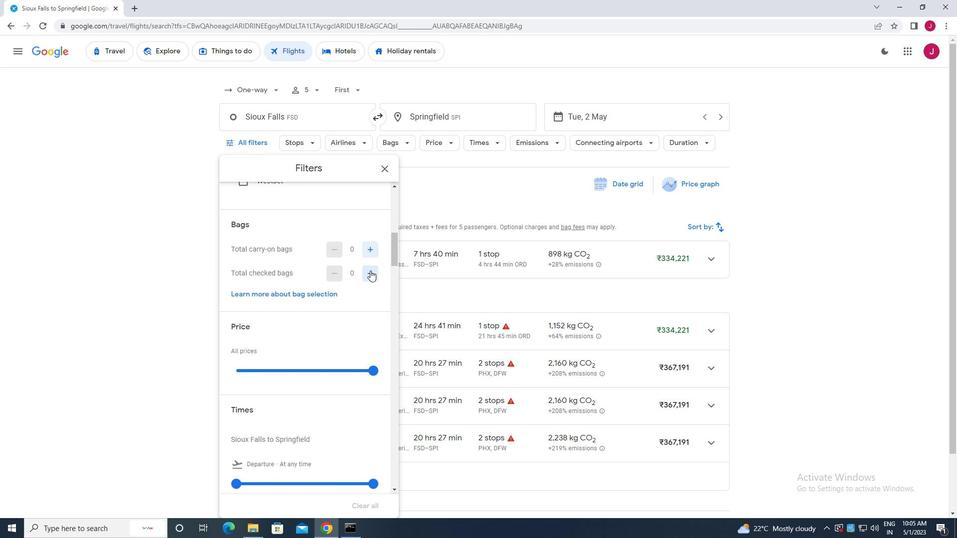 
Action: Mouse pressed left at (368, 271)
Screenshot: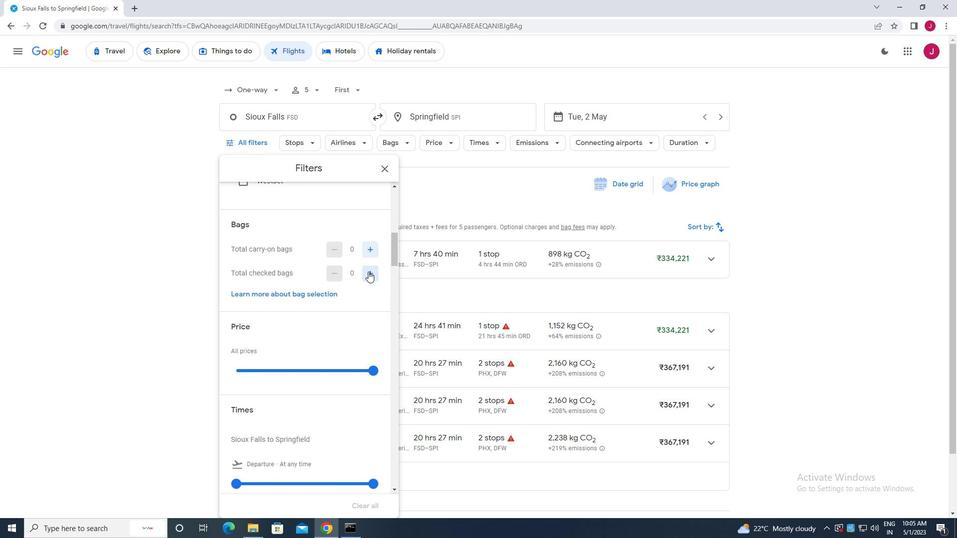 
Action: Mouse pressed left at (368, 271)
Screenshot: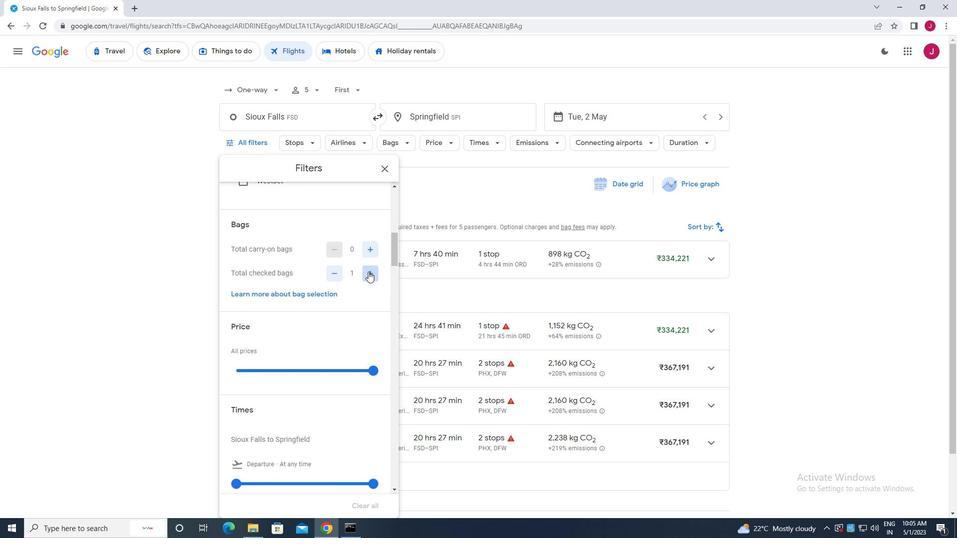 
Action: Mouse scrolled (368, 271) with delta (0, 0)
Screenshot: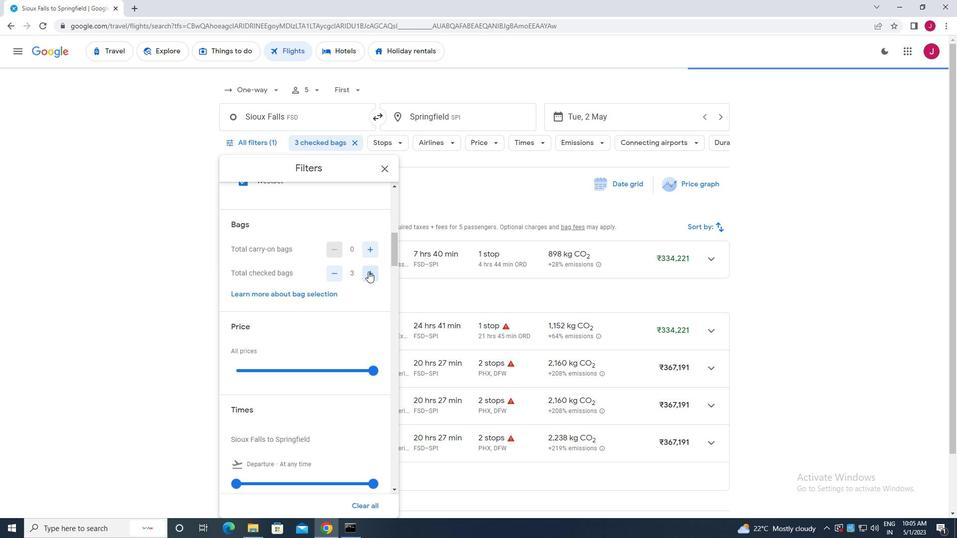 
Action: Mouse scrolled (368, 271) with delta (0, 0)
Screenshot: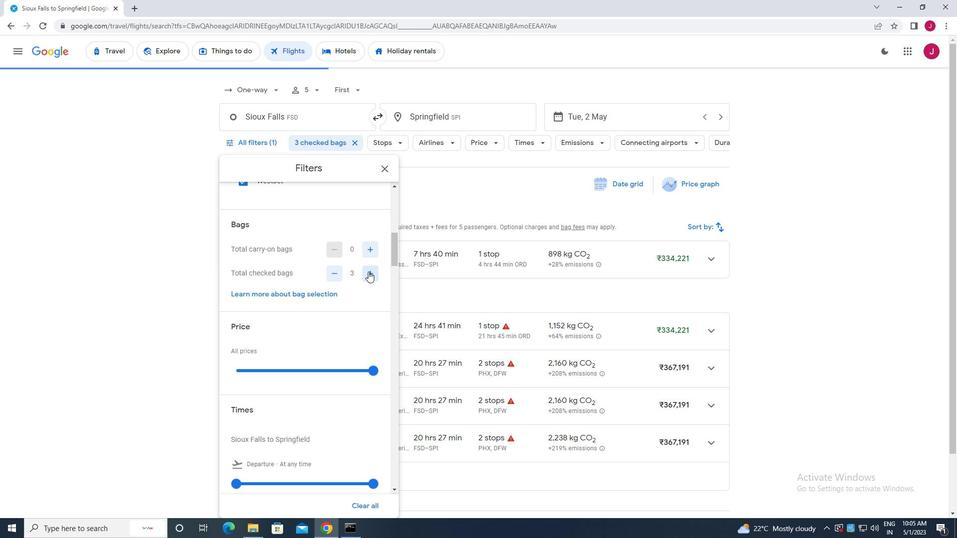 
Action: Mouse moved to (369, 271)
Screenshot: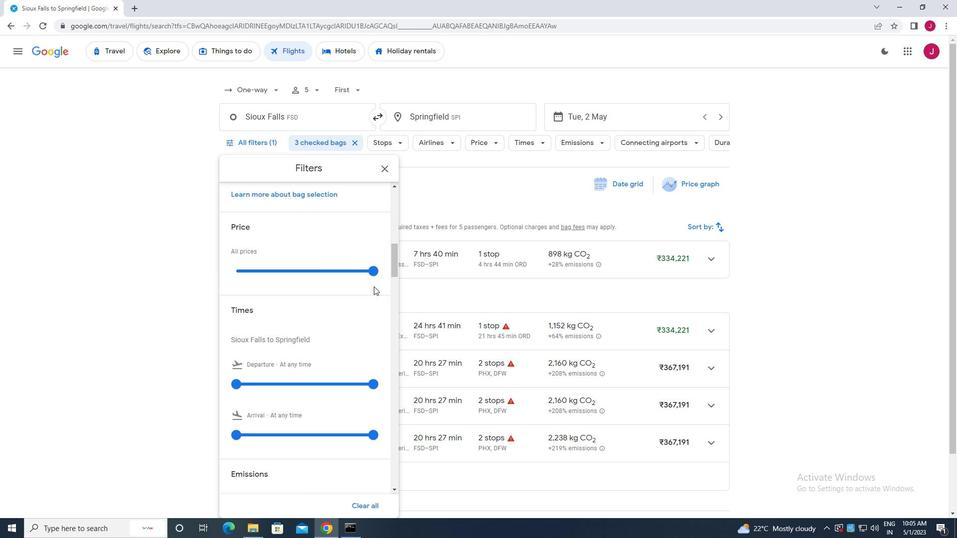 
Action: Mouse pressed left at (369, 271)
Screenshot: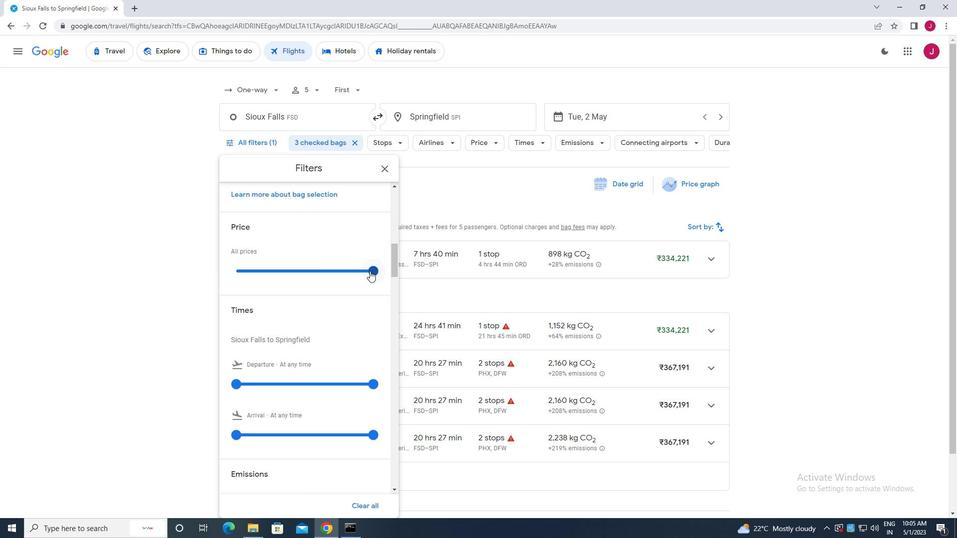 
Action: Mouse moved to (237, 281)
Screenshot: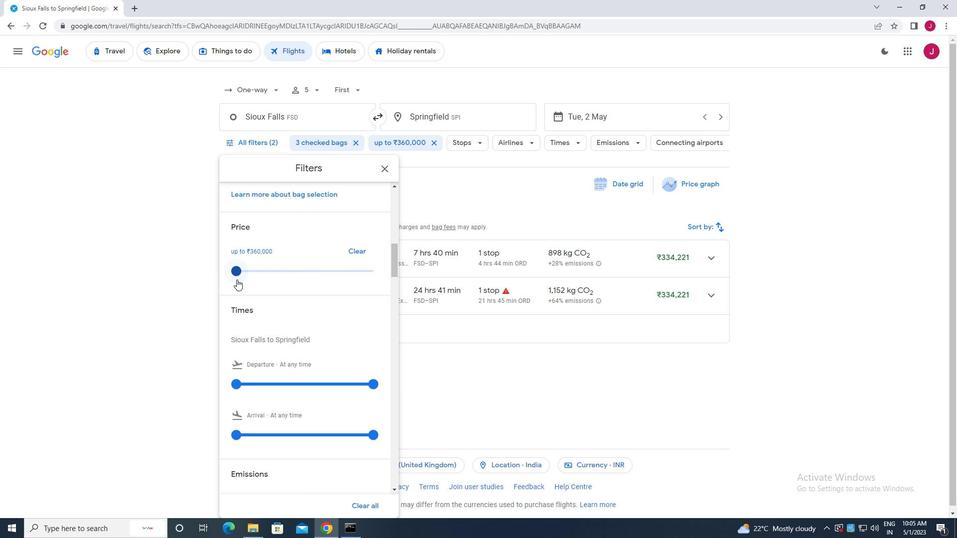 
Action: Mouse scrolled (237, 281) with delta (0, 0)
Screenshot: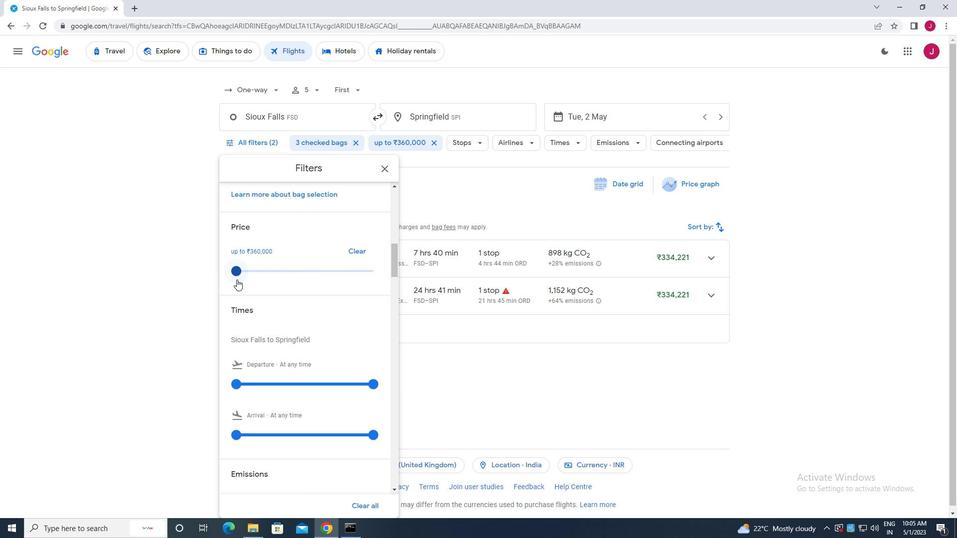 
Action: Mouse moved to (238, 284)
Screenshot: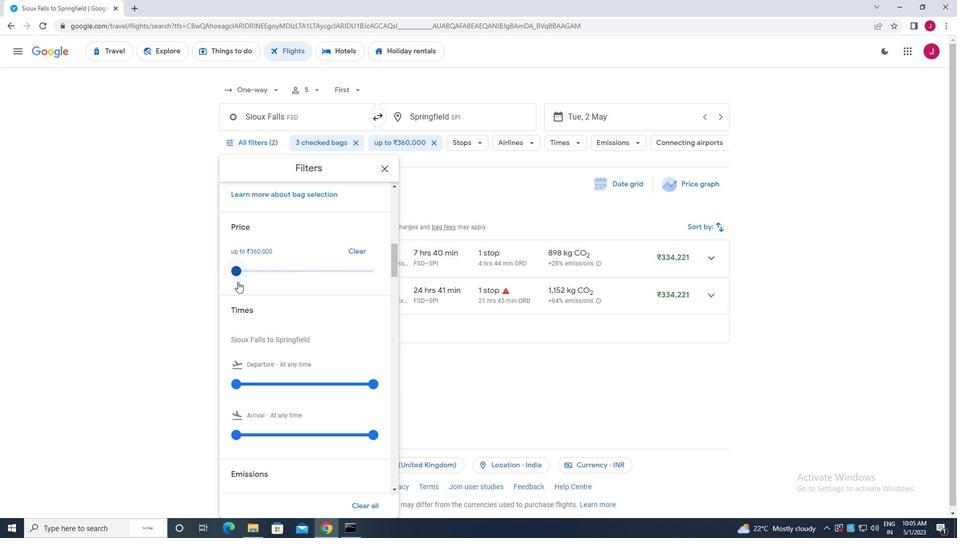 
Action: Mouse scrolled (238, 283) with delta (0, 0)
Screenshot: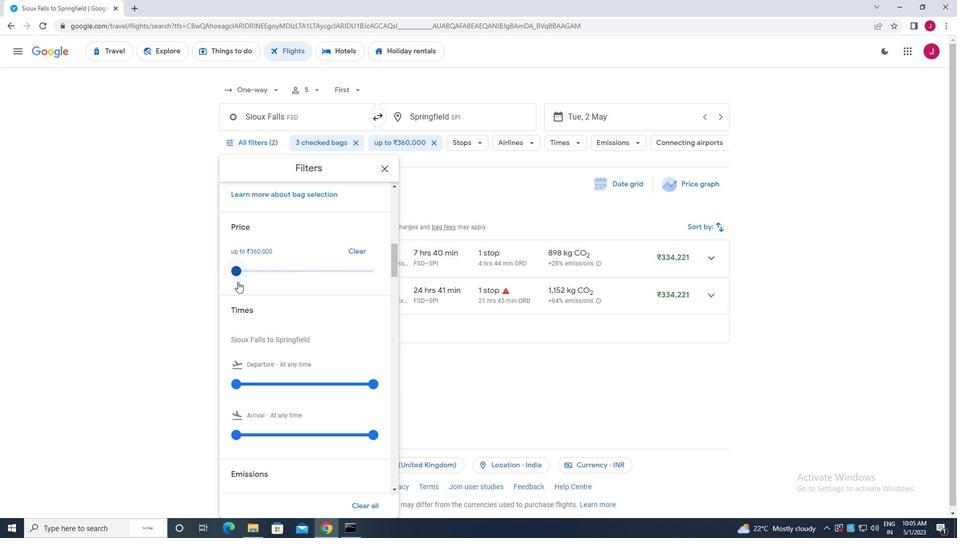 
Action: Mouse moved to (237, 285)
Screenshot: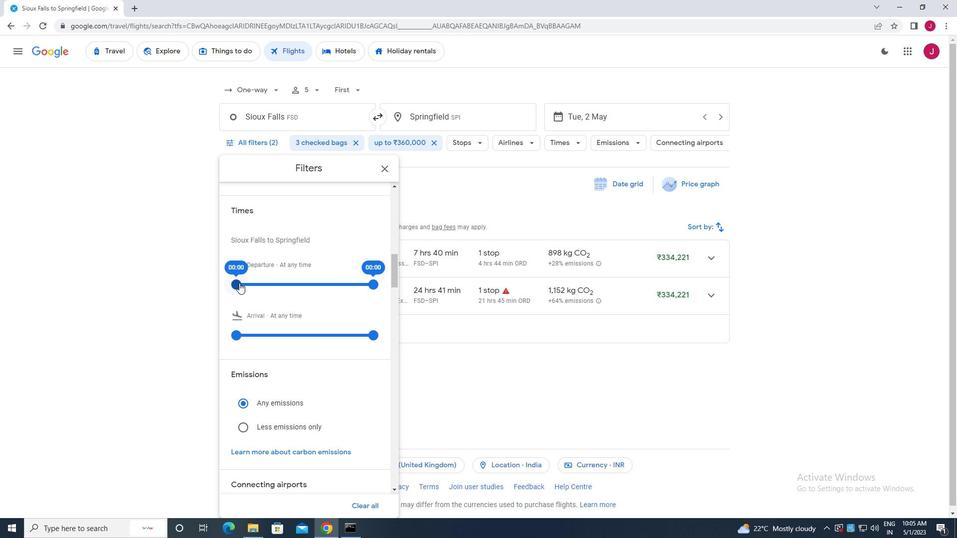 
Action: Mouse pressed left at (237, 285)
Screenshot: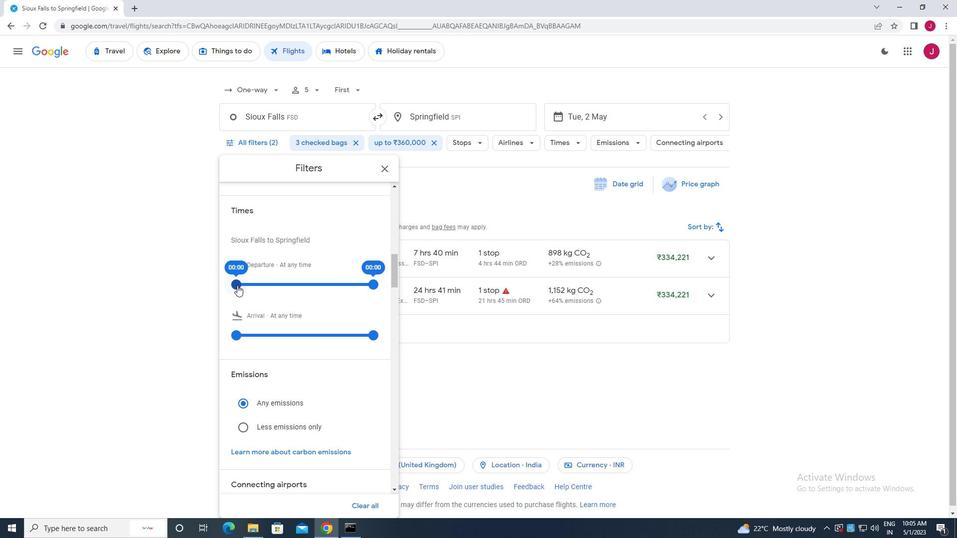 
Action: Mouse moved to (372, 286)
Screenshot: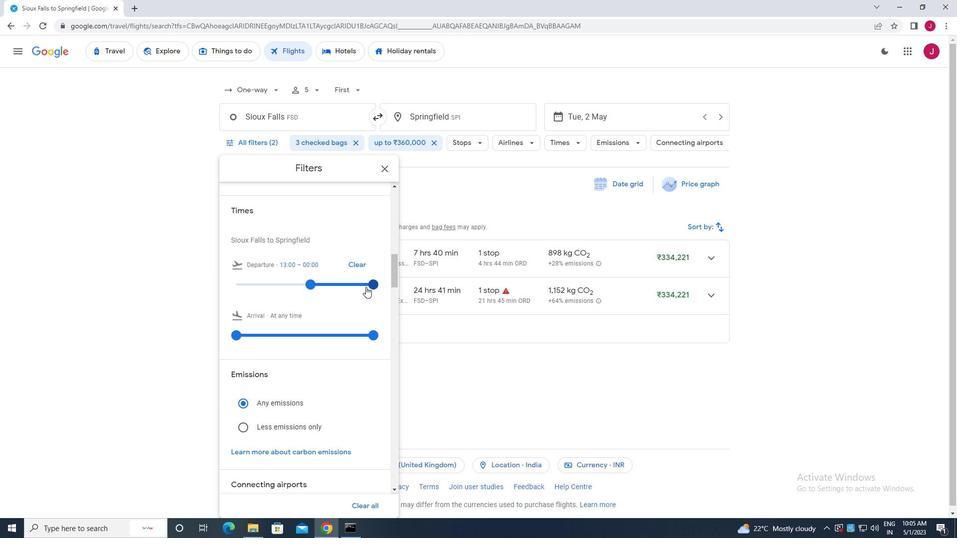 
Action: Mouse pressed left at (372, 286)
Screenshot: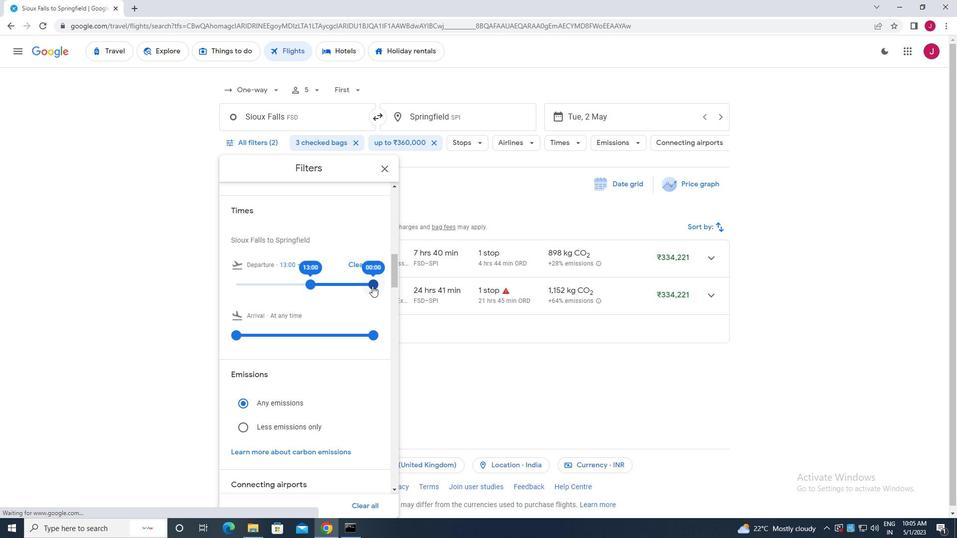 
Action: Mouse moved to (387, 170)
Screenshot: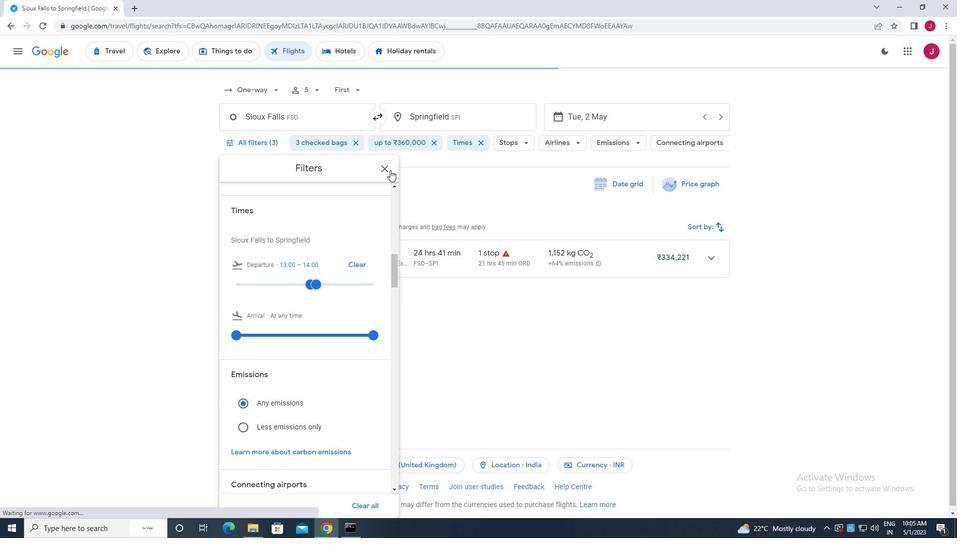 
Action: Mouse pressed left at (387, 170)
Screenshot: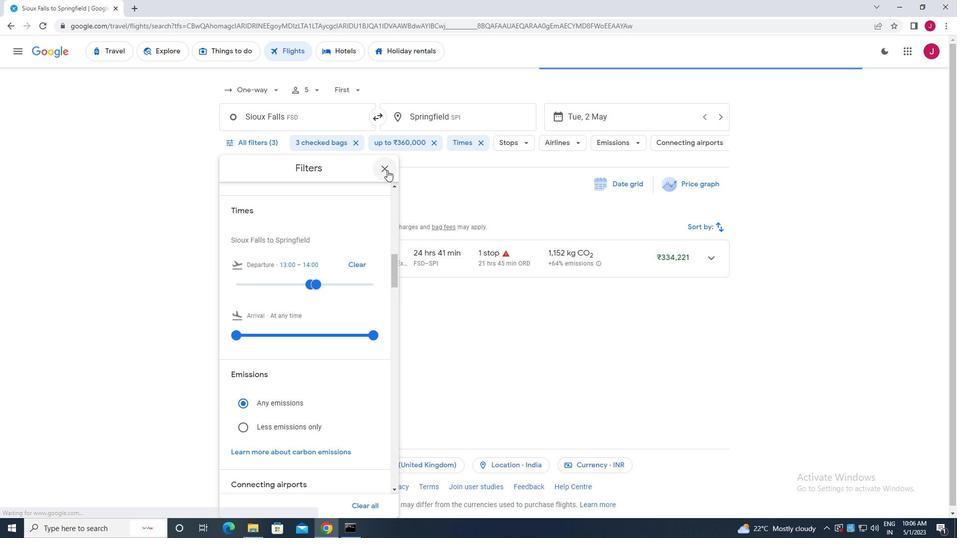 
